 Task: Schedule a virtual coffee chat with mentors within the organization to provide guidance, career advice, and insights to junior team members looking to develop their professional skills on October 7th at 10:30 AM.
Action: Mouse moved to (65, 129)
Screenshot: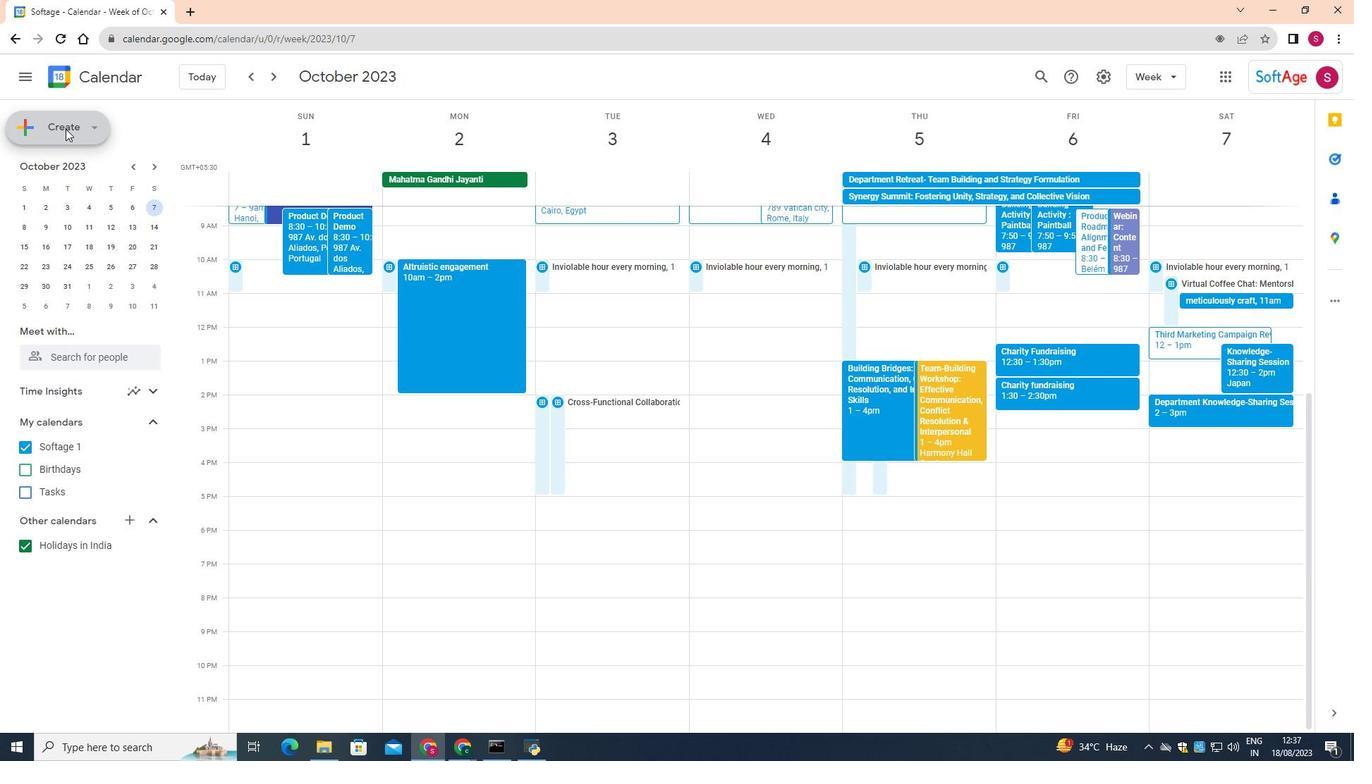 
Action: Mouse pressed left at (65, 129)
Screenshot: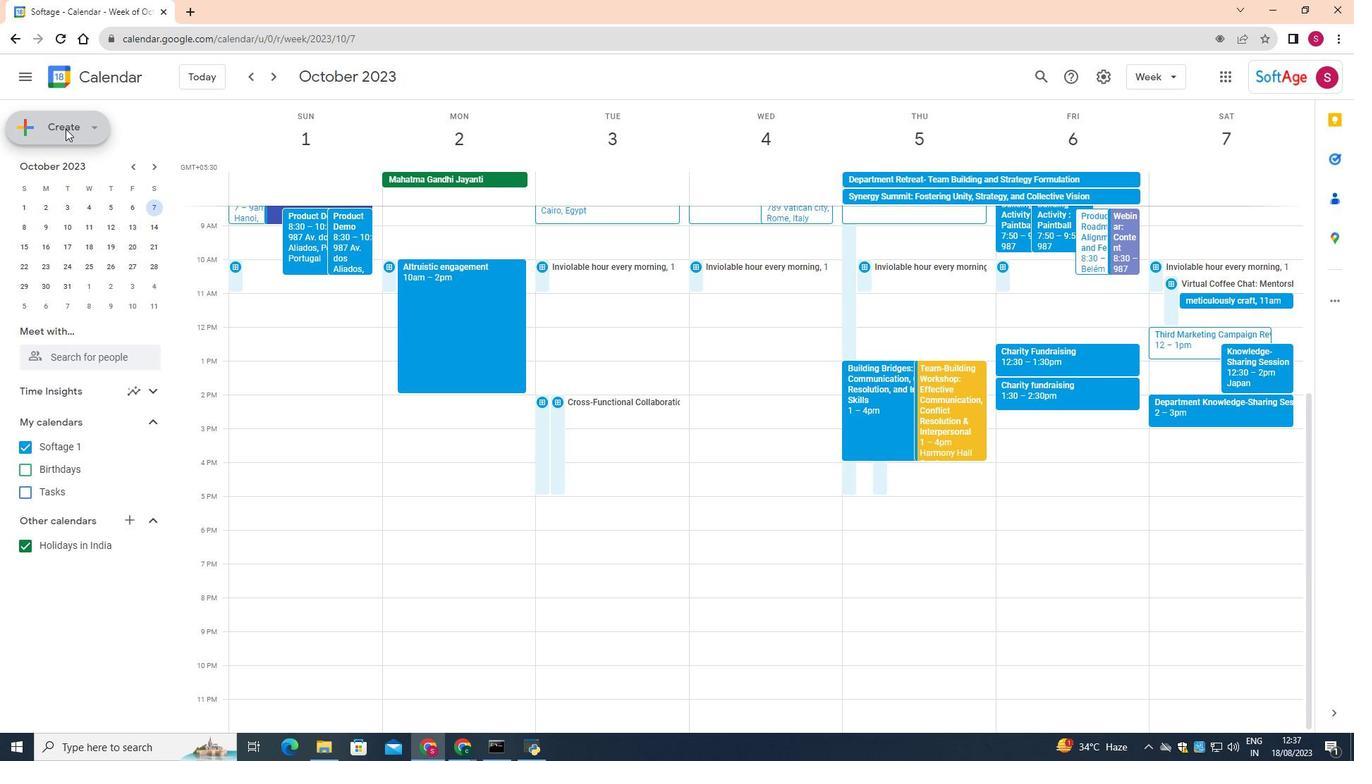 
Action: Mouse moved to (67, 279)
Screenshot: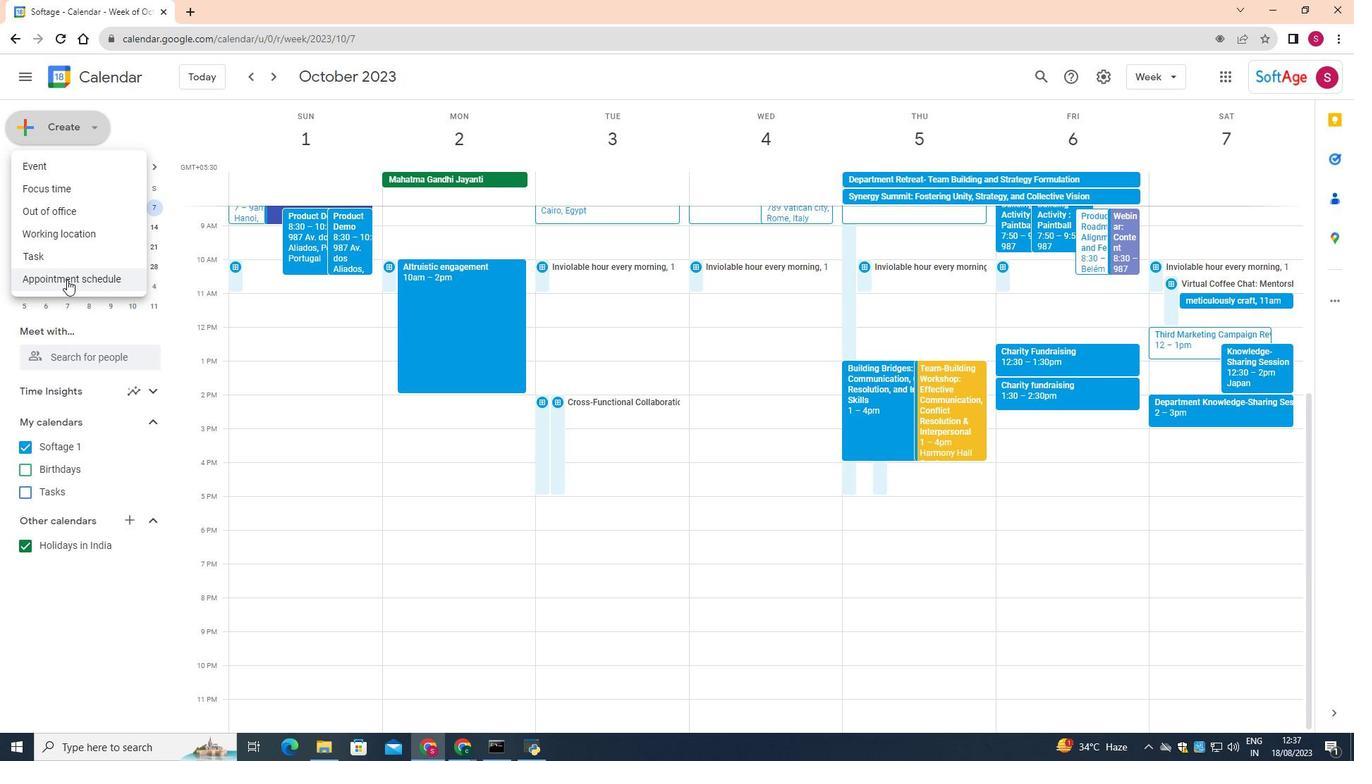 
Action: Mouse pressed left at (67, 279)
Screenshot: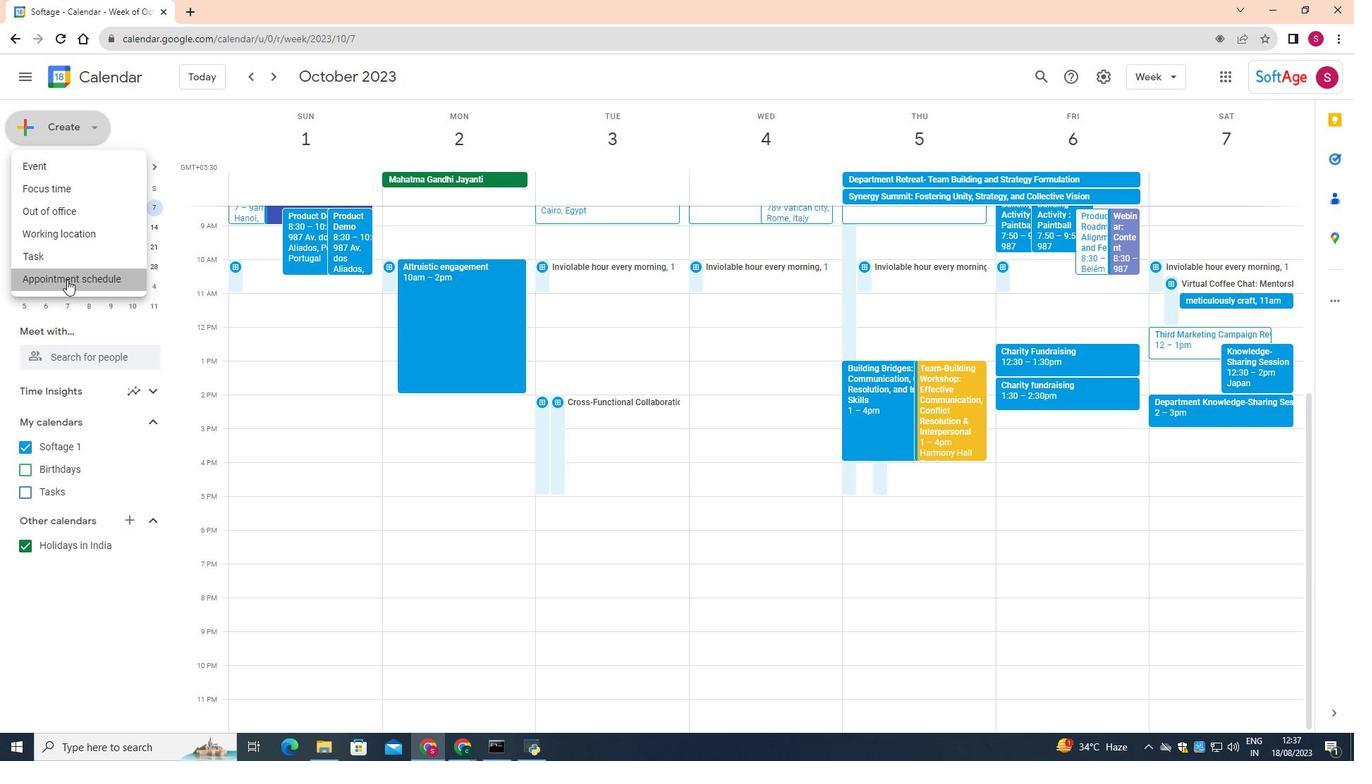 
Action: Mouse moved to (127, 121)
Screenshot: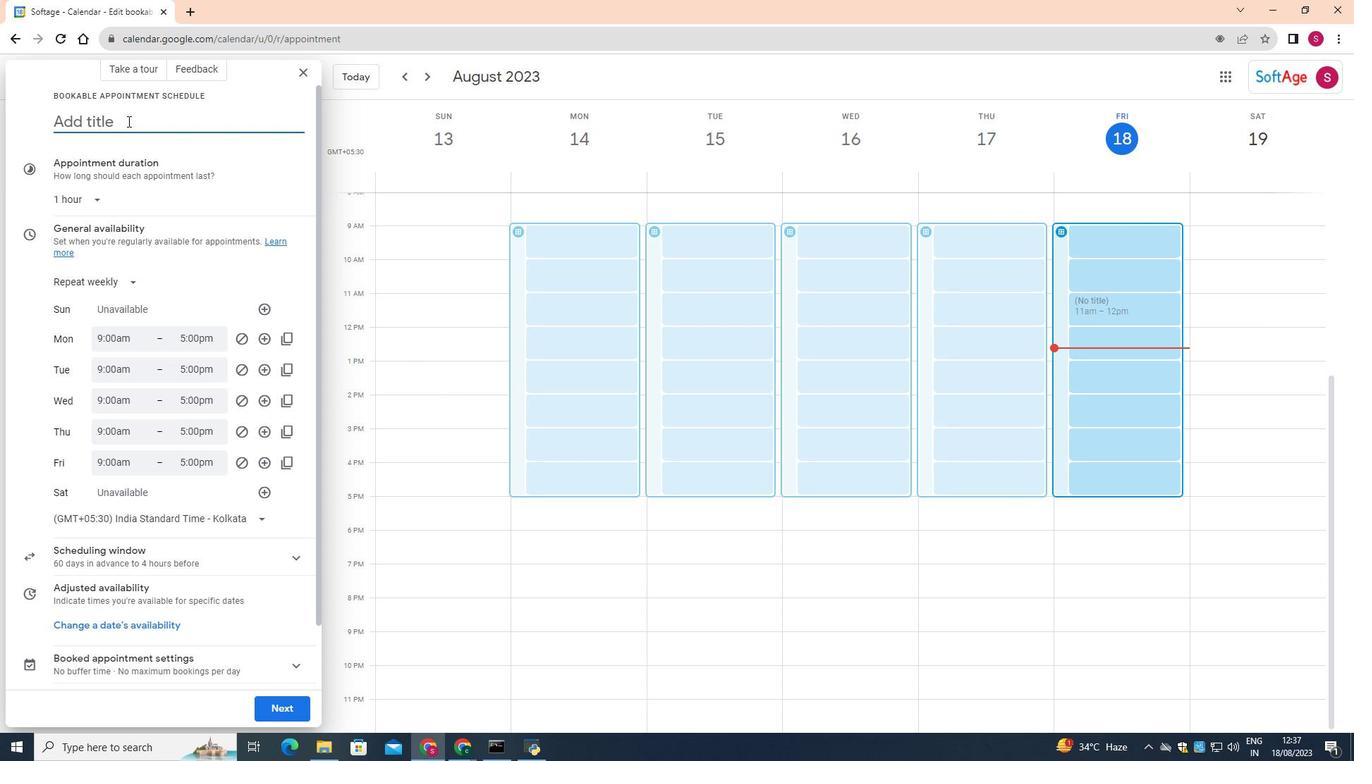
Action: Mouse pressed left at (127, 121)
Screenshot: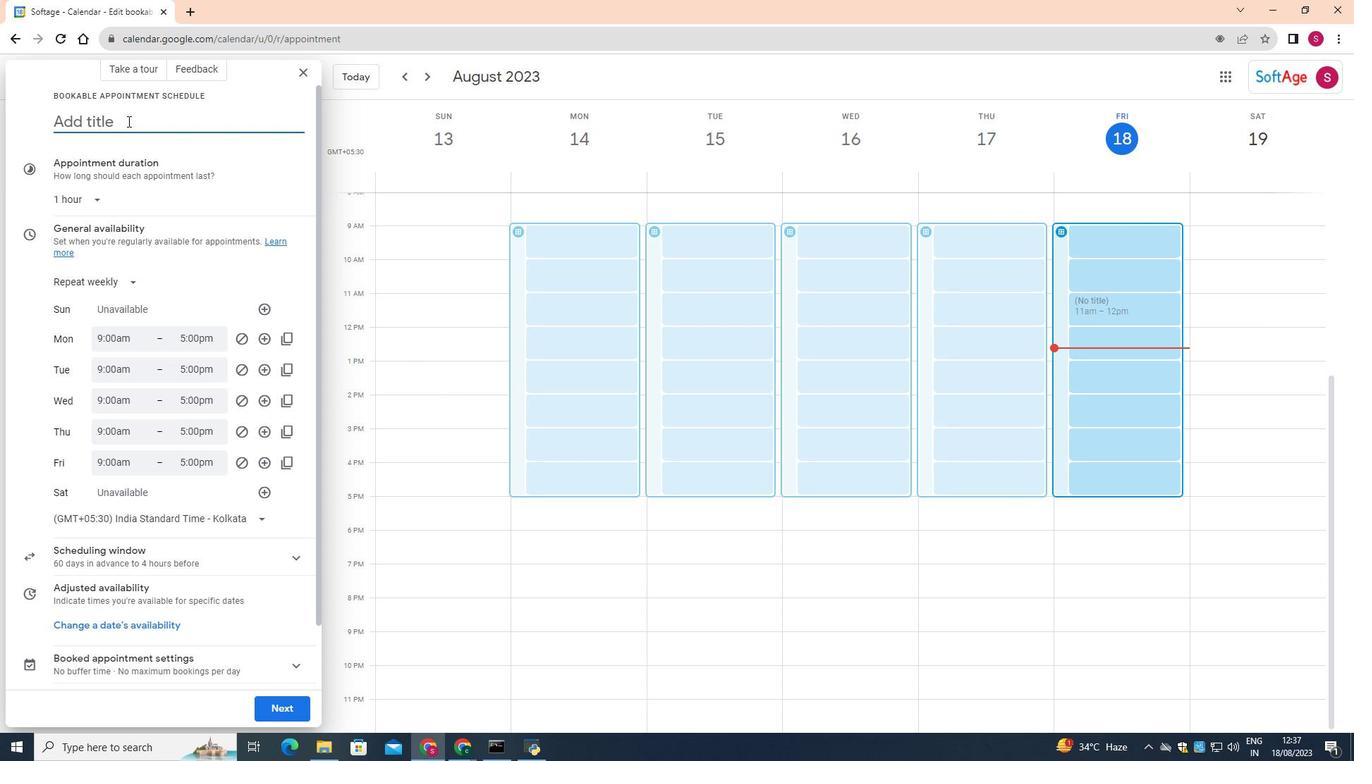 
Action: Key pressed <Key.shift>Virtual<Key.space><Key.shift>Coffee<Key.space><Key.shift>Chat<Key.shift_r>:<Key.space><Key.shift>Mentorship<Key.space>for<Key.space><Key.shift>Professional<Key.space><Key.shift>Growth
Screenshot: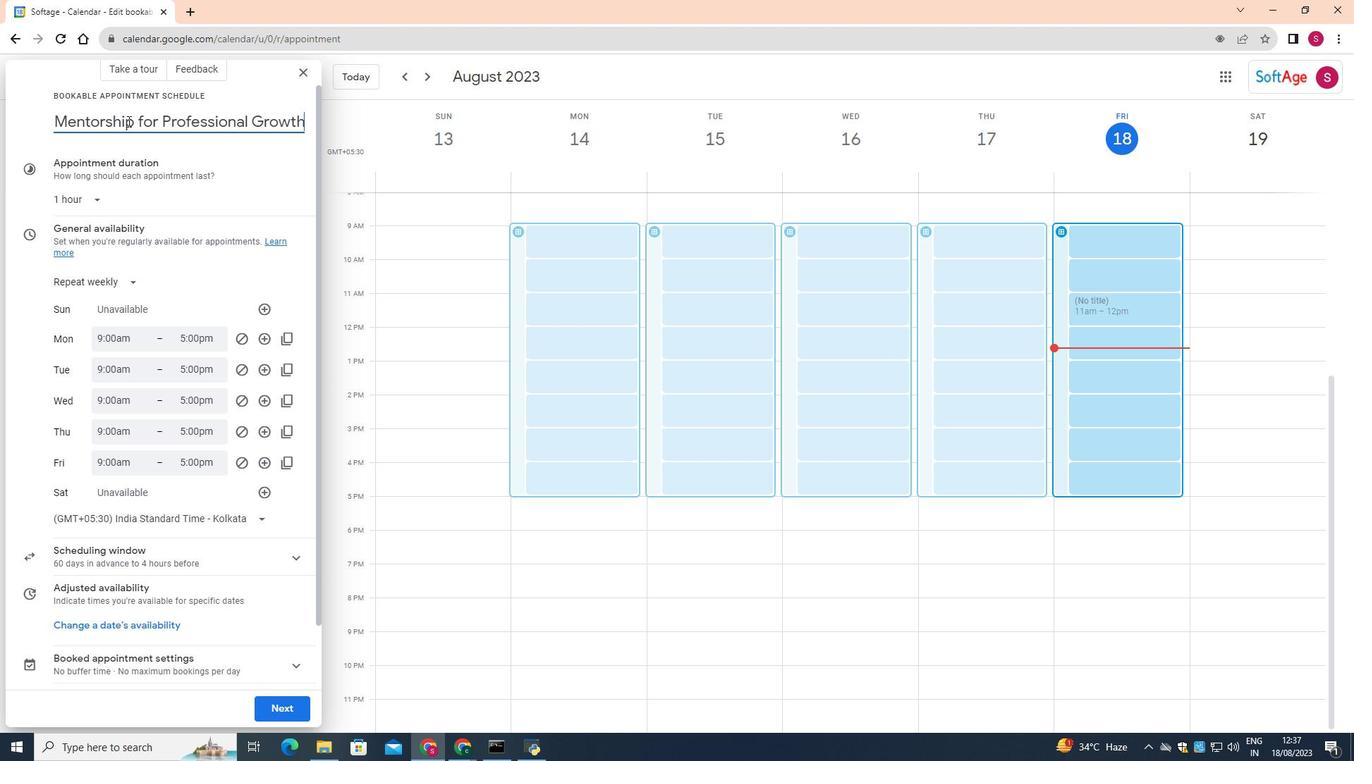 
Action: Mouse moved to (78, 278)
Screenshot: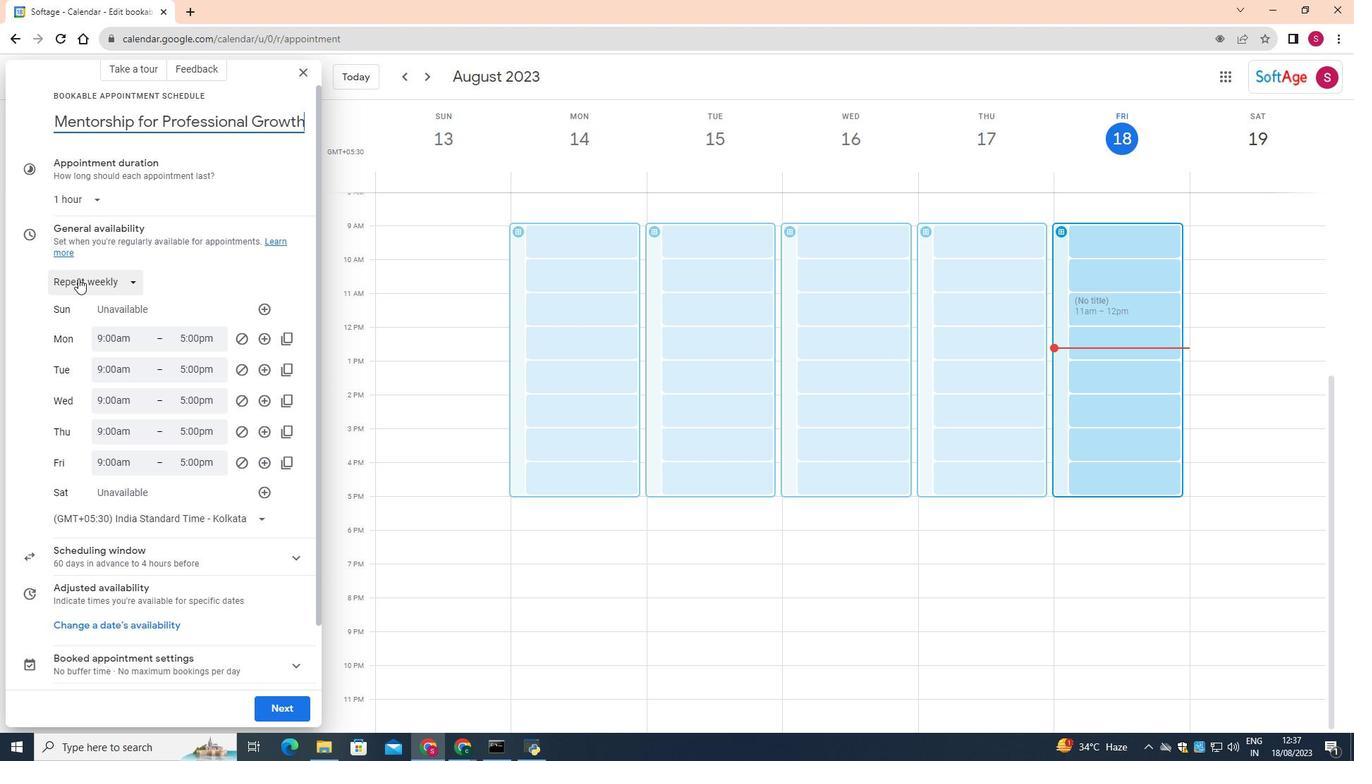 
Action: Mouse pressed left at (78, 278)
Screenshot: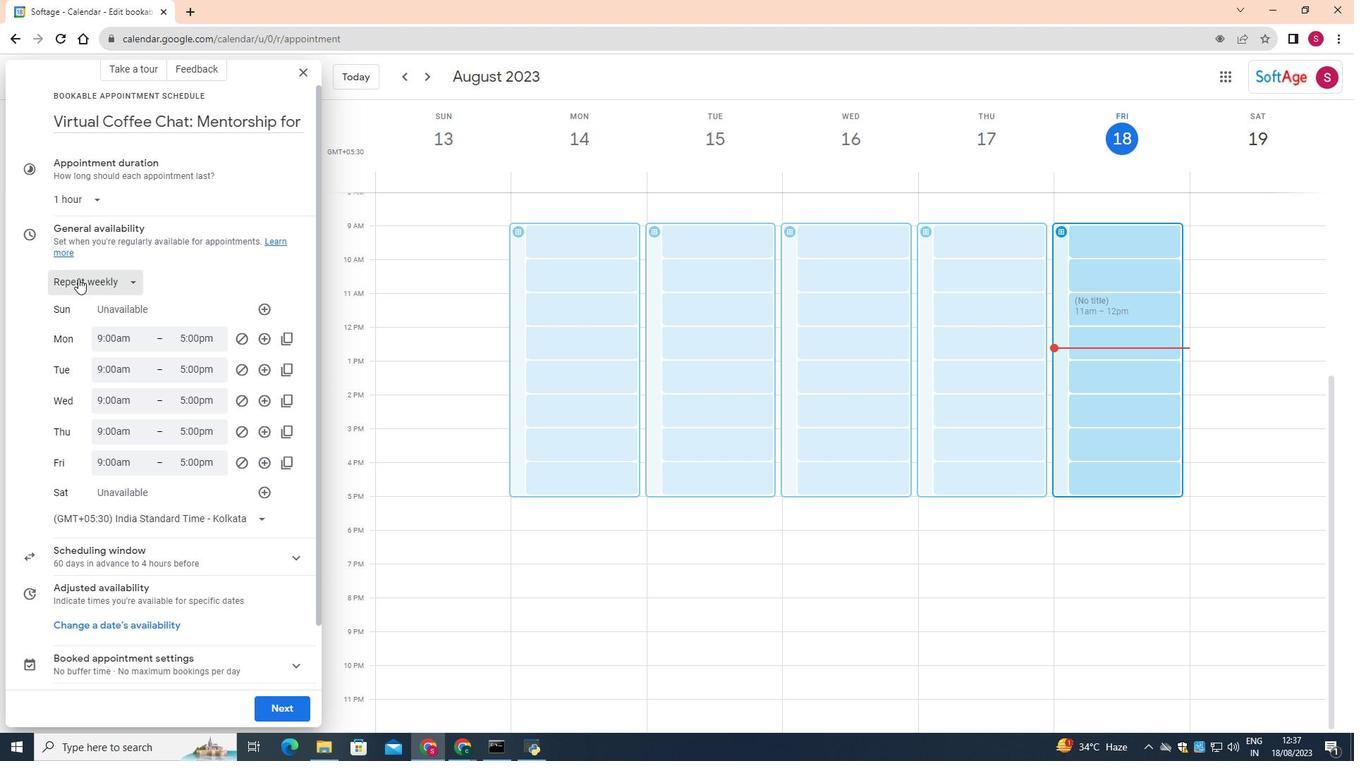 
Action: Mouse moved to (81, 308)
Screenshot: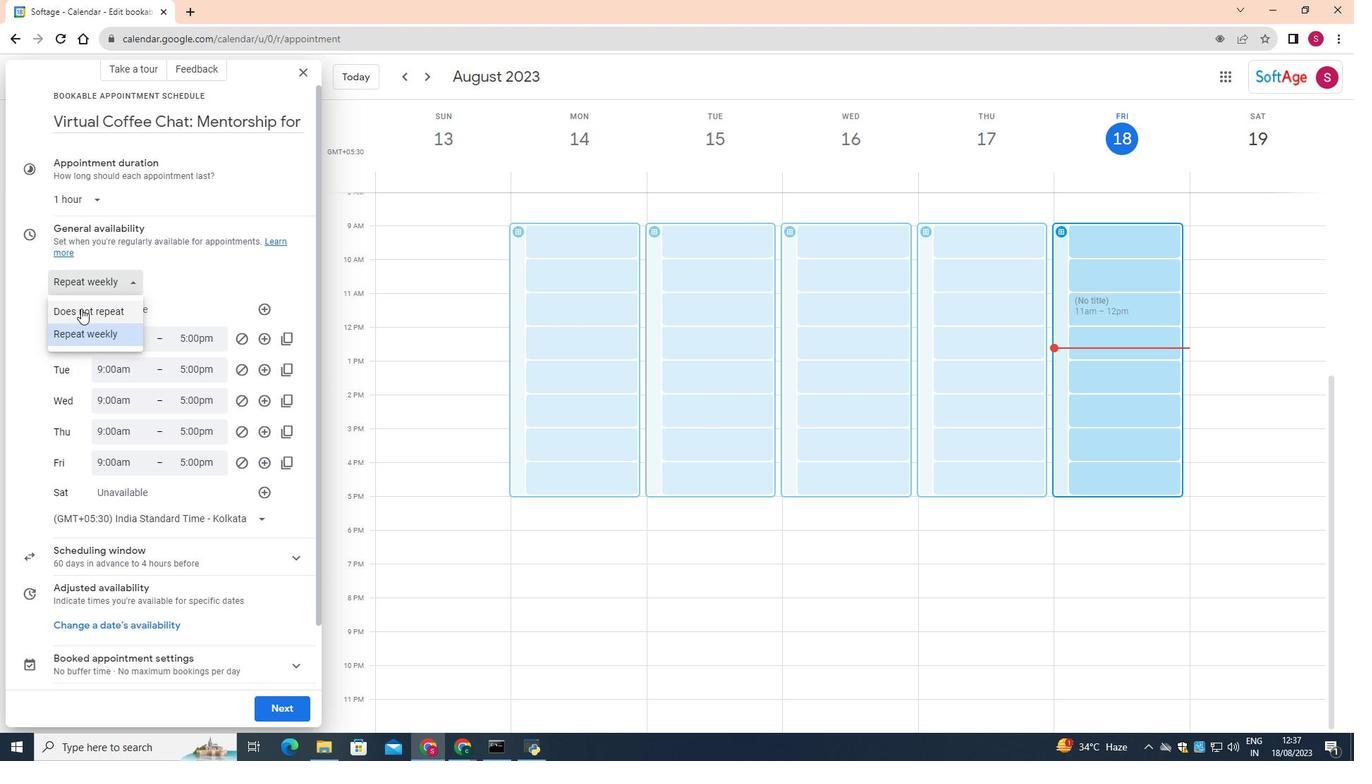 
Action: Mouse pressed left at (81, 308)
Screenshot: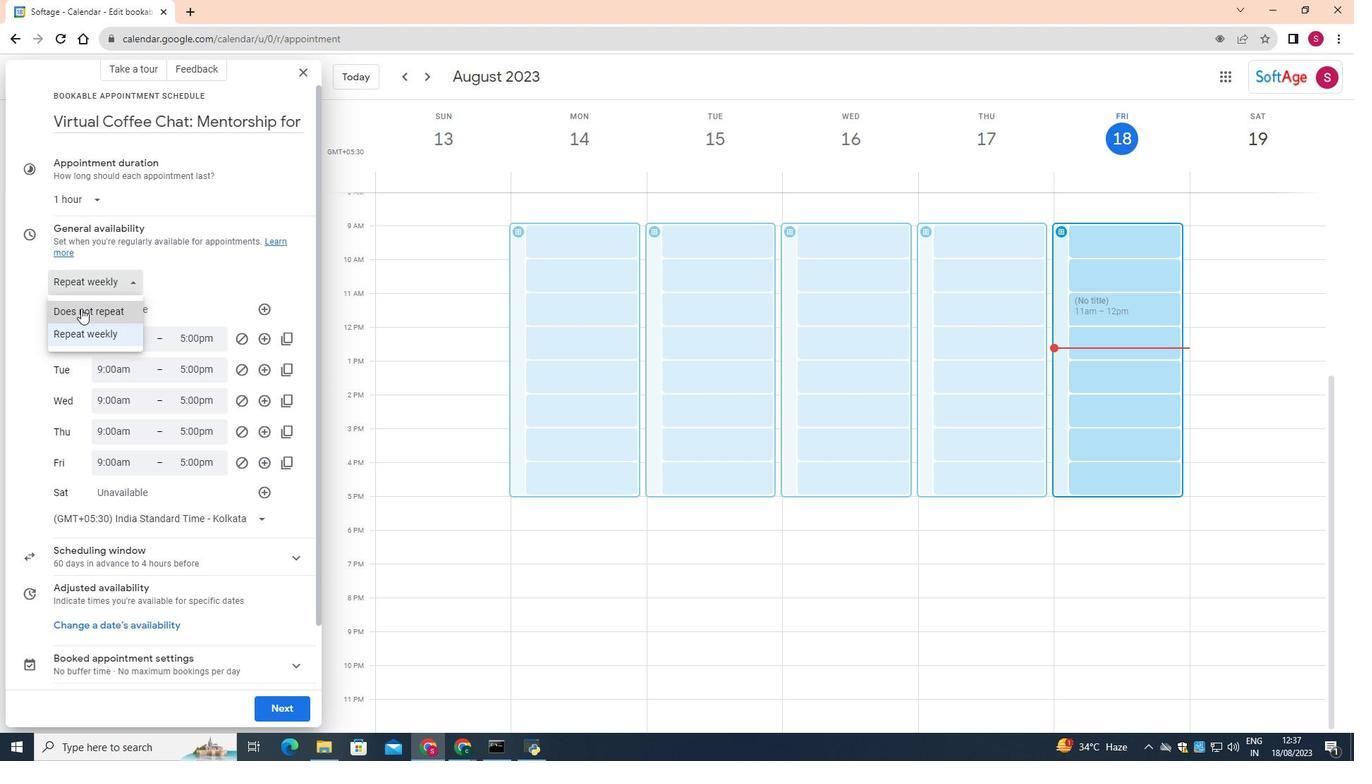
Action: Mouse moved to (101, 292)
Screenshot: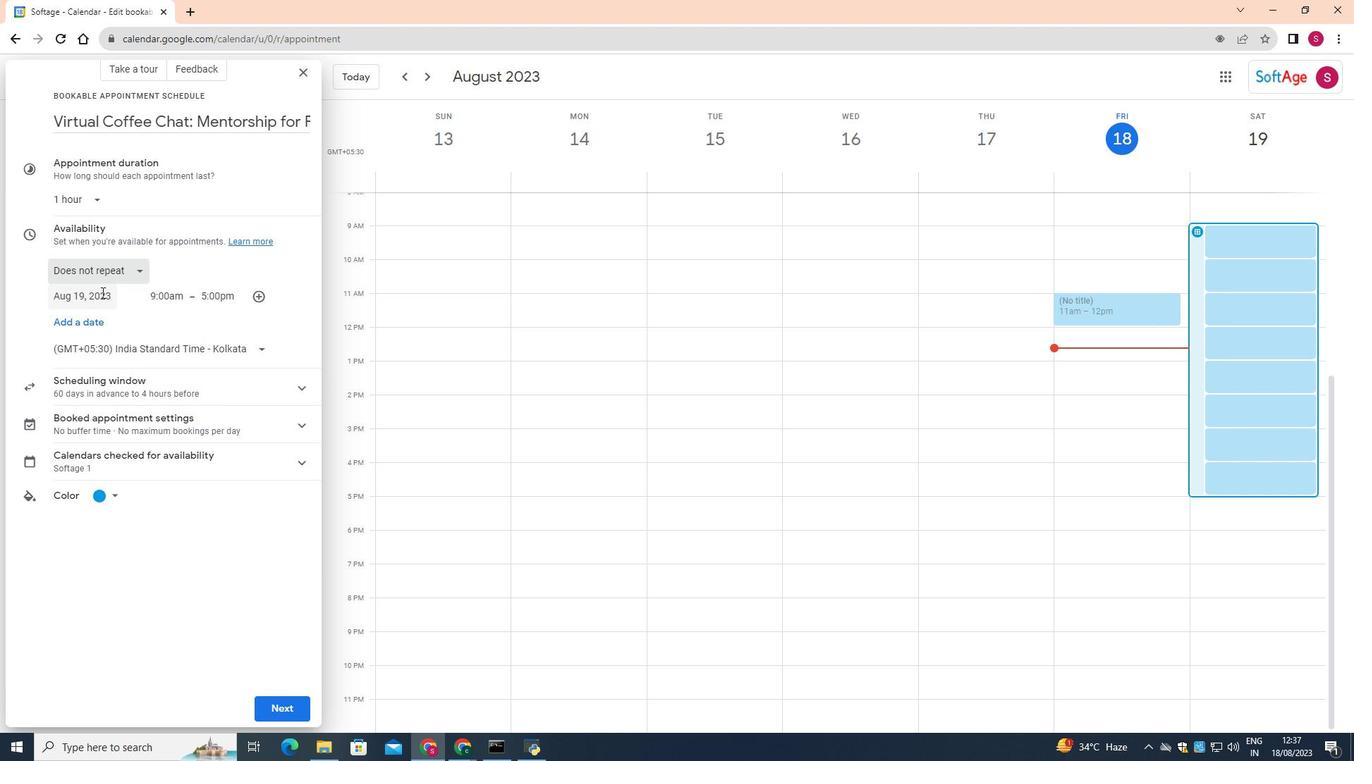 
Action: Mouse pressed left at (101, 292)
Screenshot: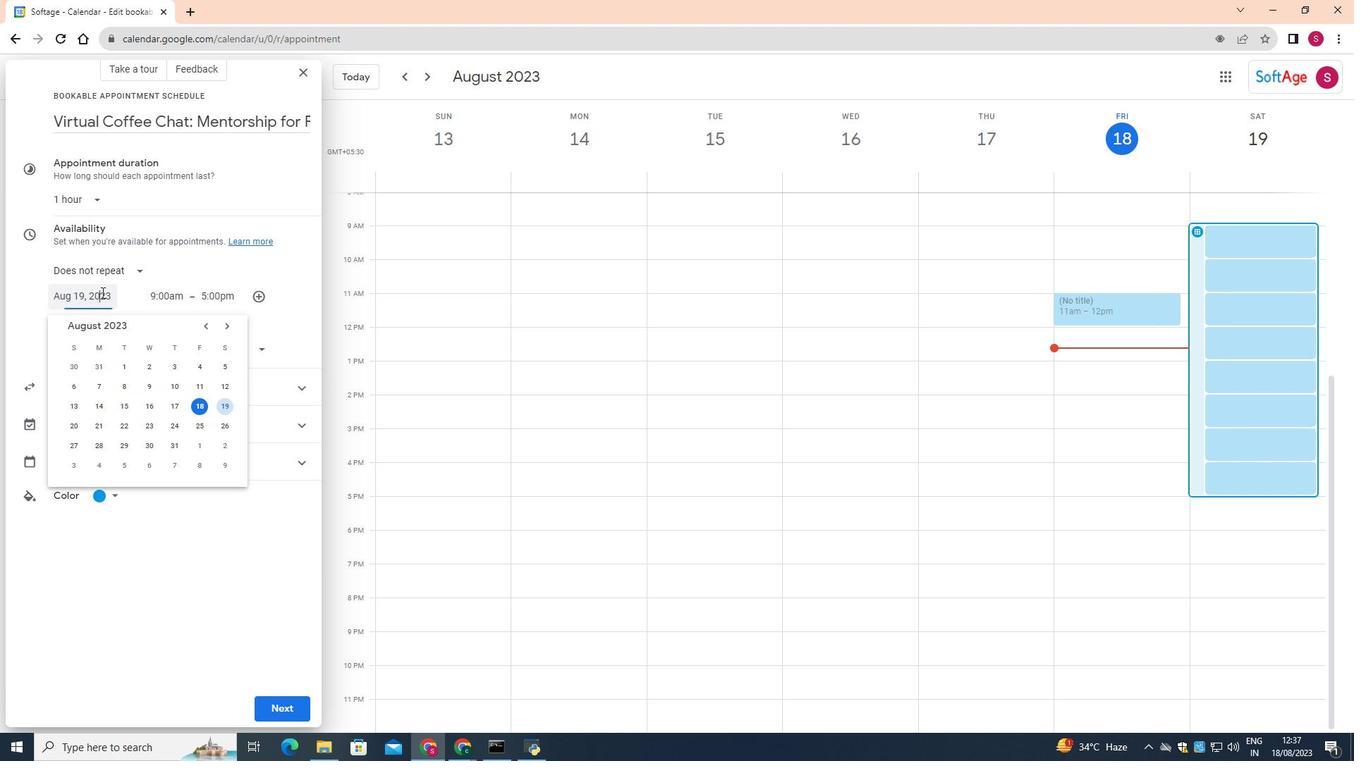 
Action: Mouse moved to (229, 328)
Screenshot: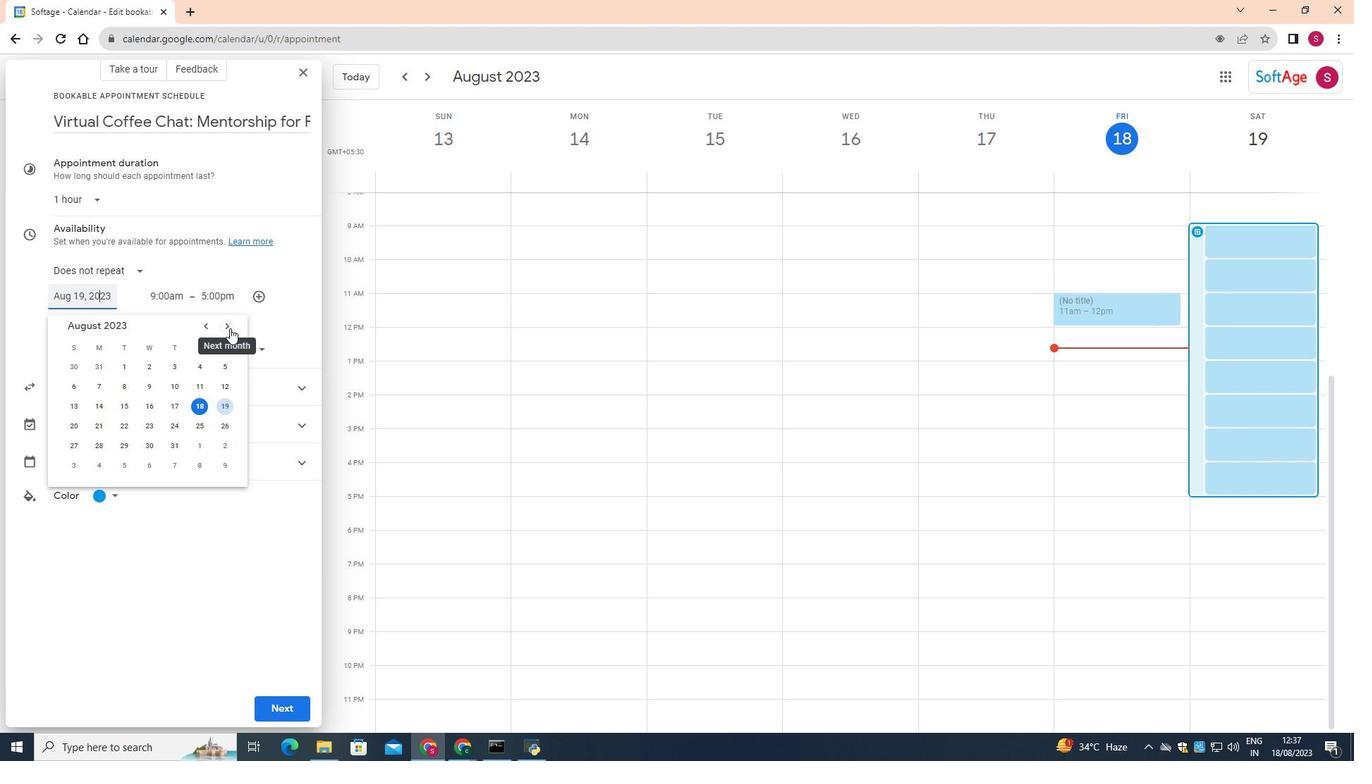 
Action: Mouse pressed left at (229, 328)
Screenshot: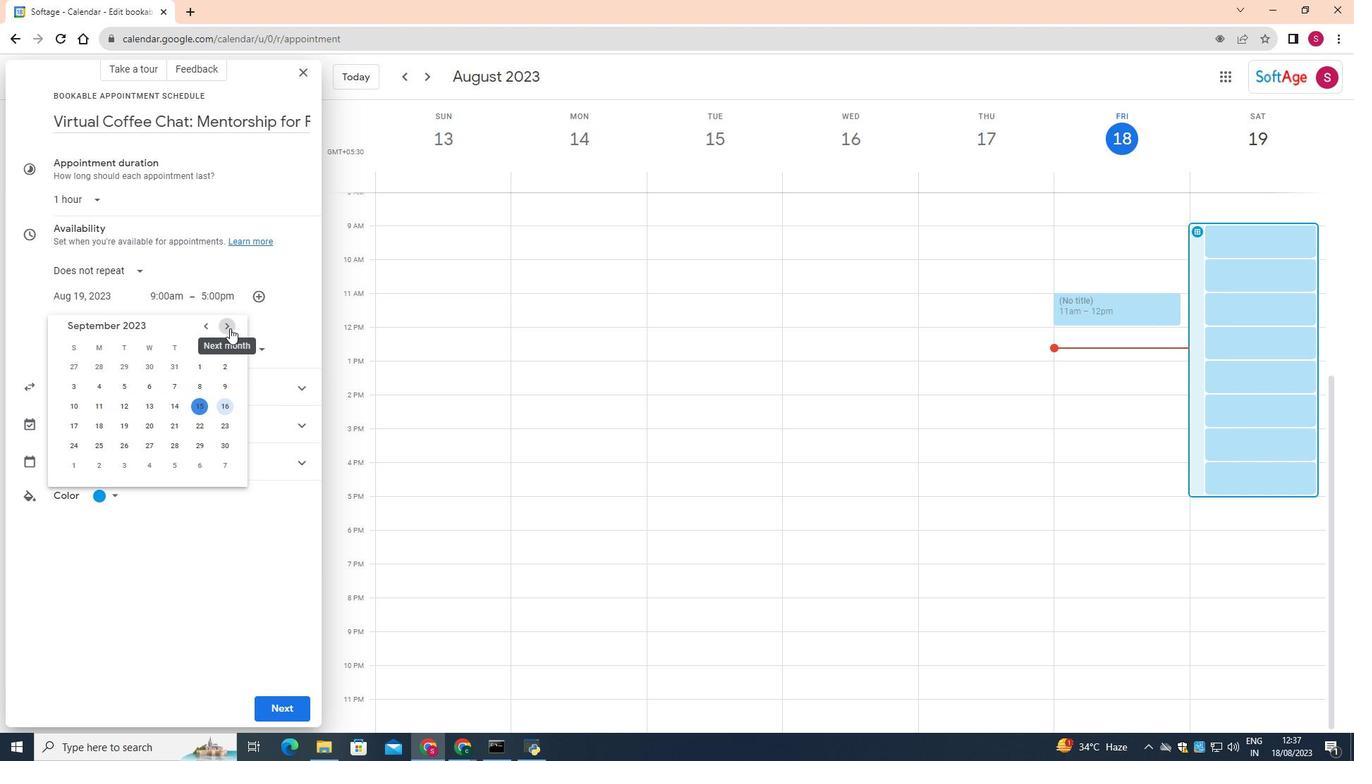 
Action: Mouse pressed left at (229, 328)
Screenshot: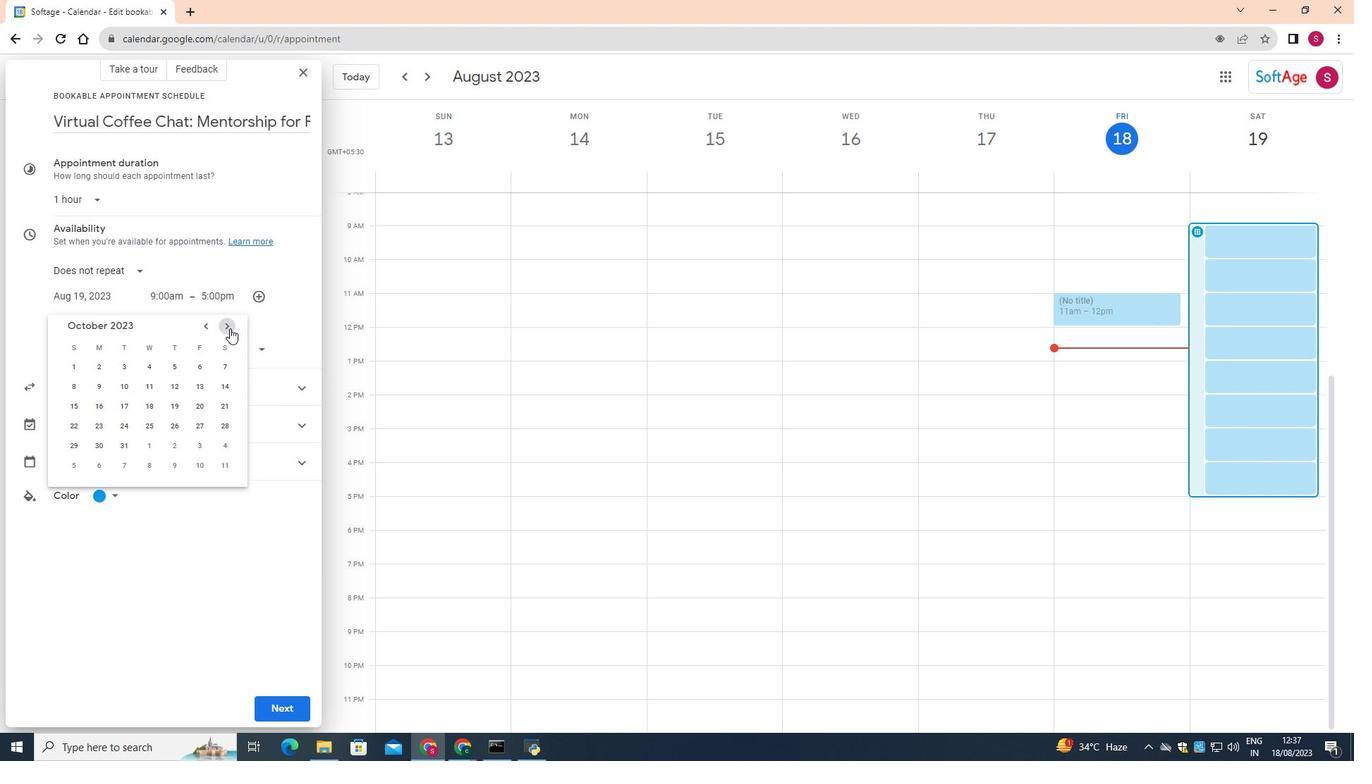
Action: Mouse moved to (219, 366)
Screenshot: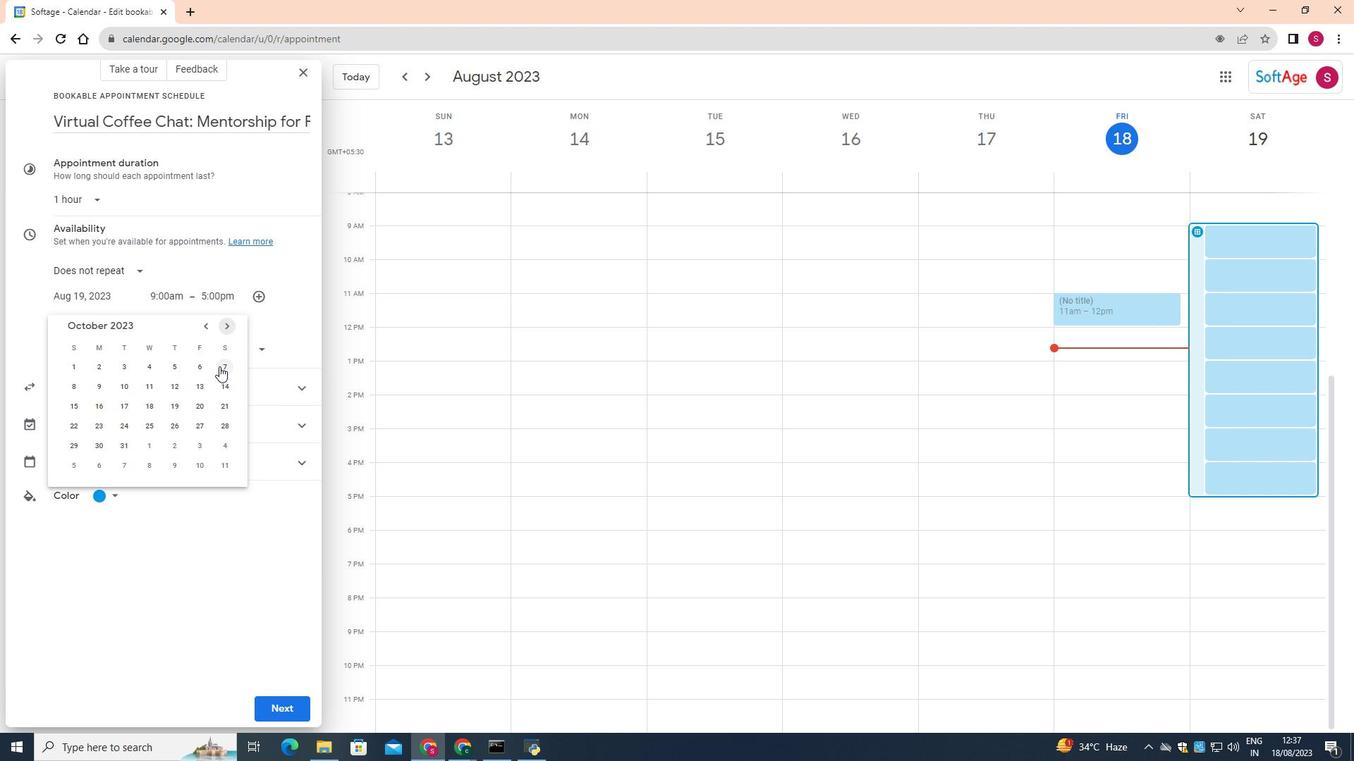 
Action: Mouse pressed left at (219, 366)
Screenshot: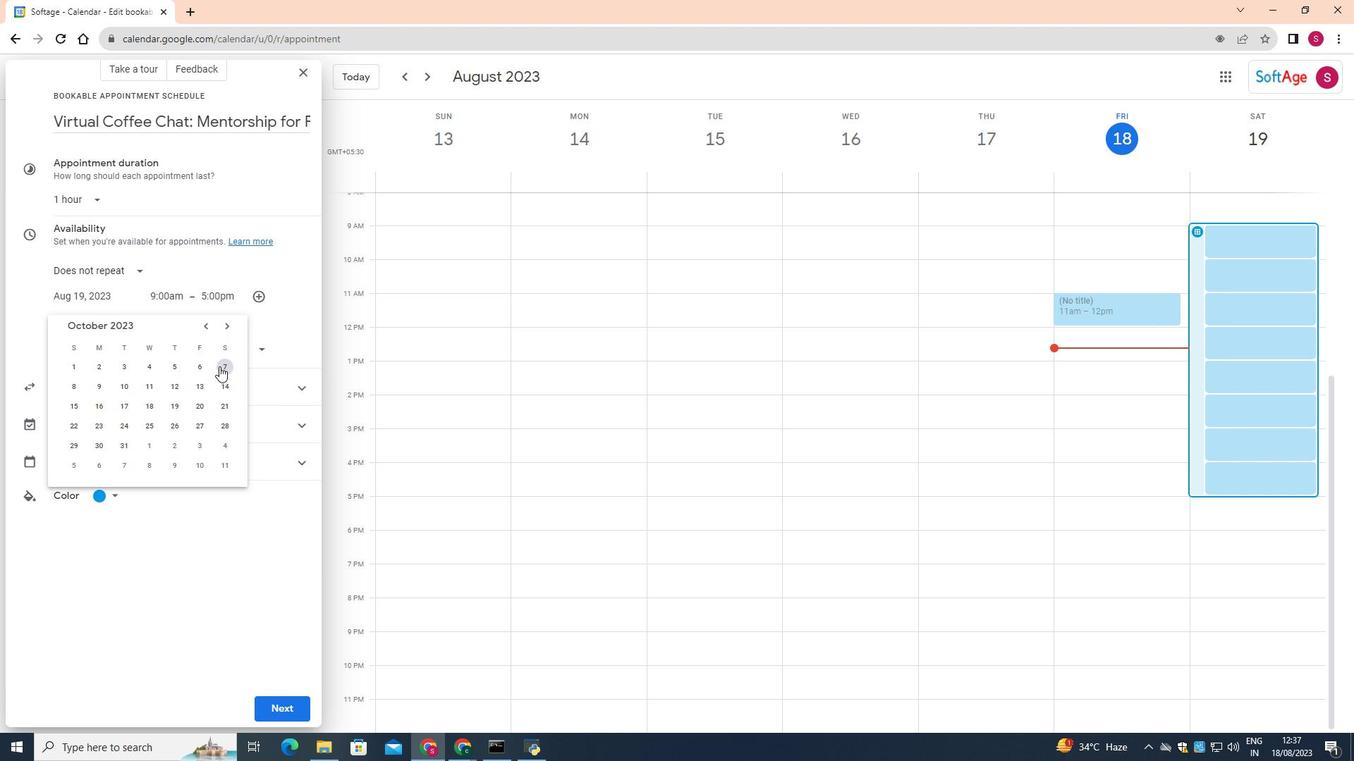 
Action: Mouse moved to (180, 298)
Screenshot: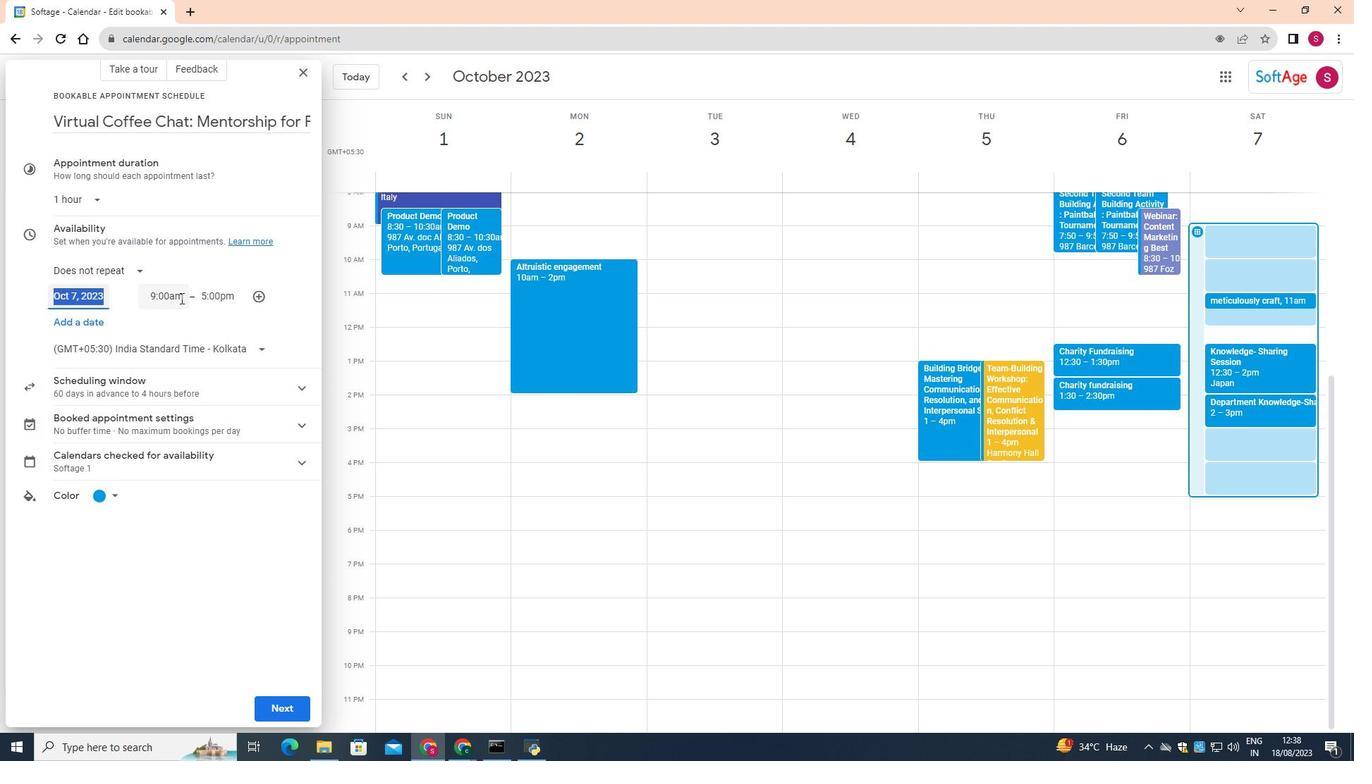 
Action: Mouse pressed left at (180, 298)
Screenshot: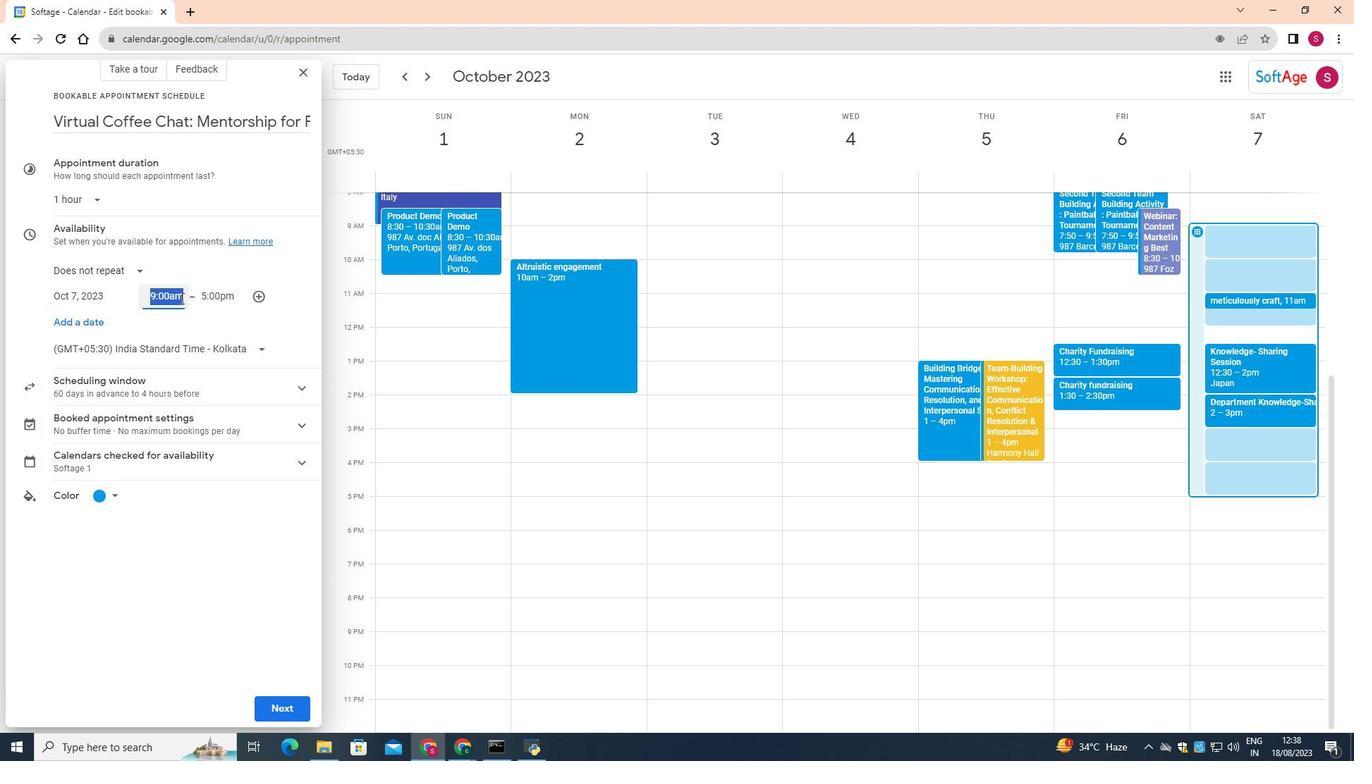 
Action: Mouse moved to (182, 399)
Screenshot: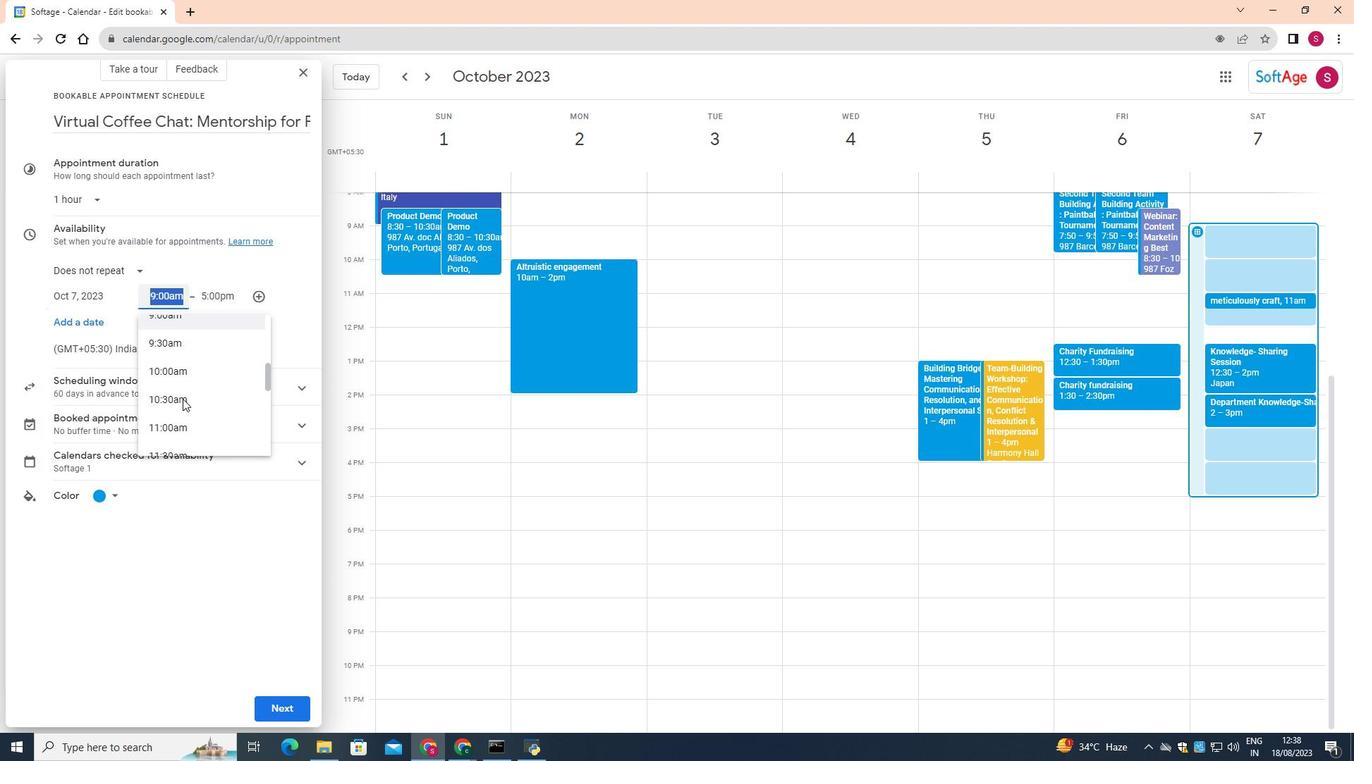 
Action: Mouse scrolled (182, 398) with delta (0, 0)
Screenshot: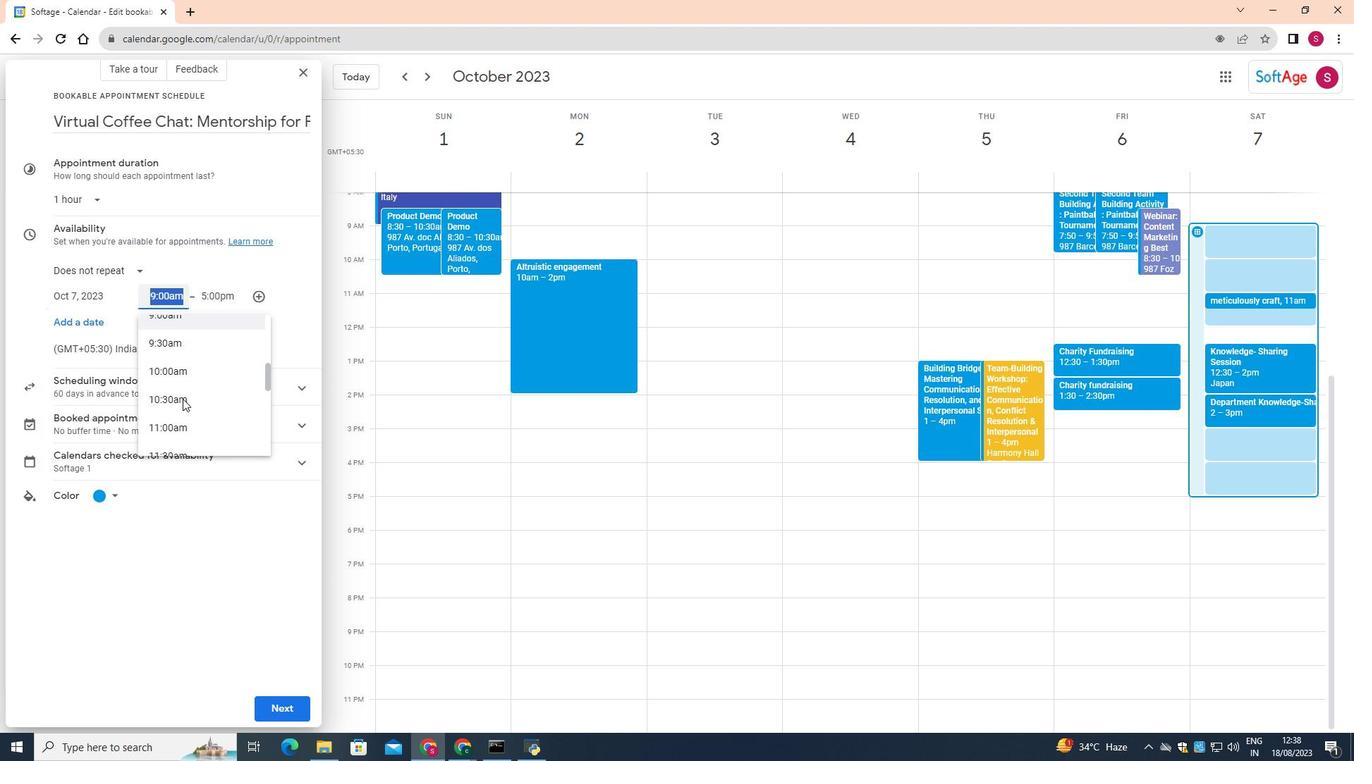 
Action: Mouse moved to (174, 398)
Screenshot: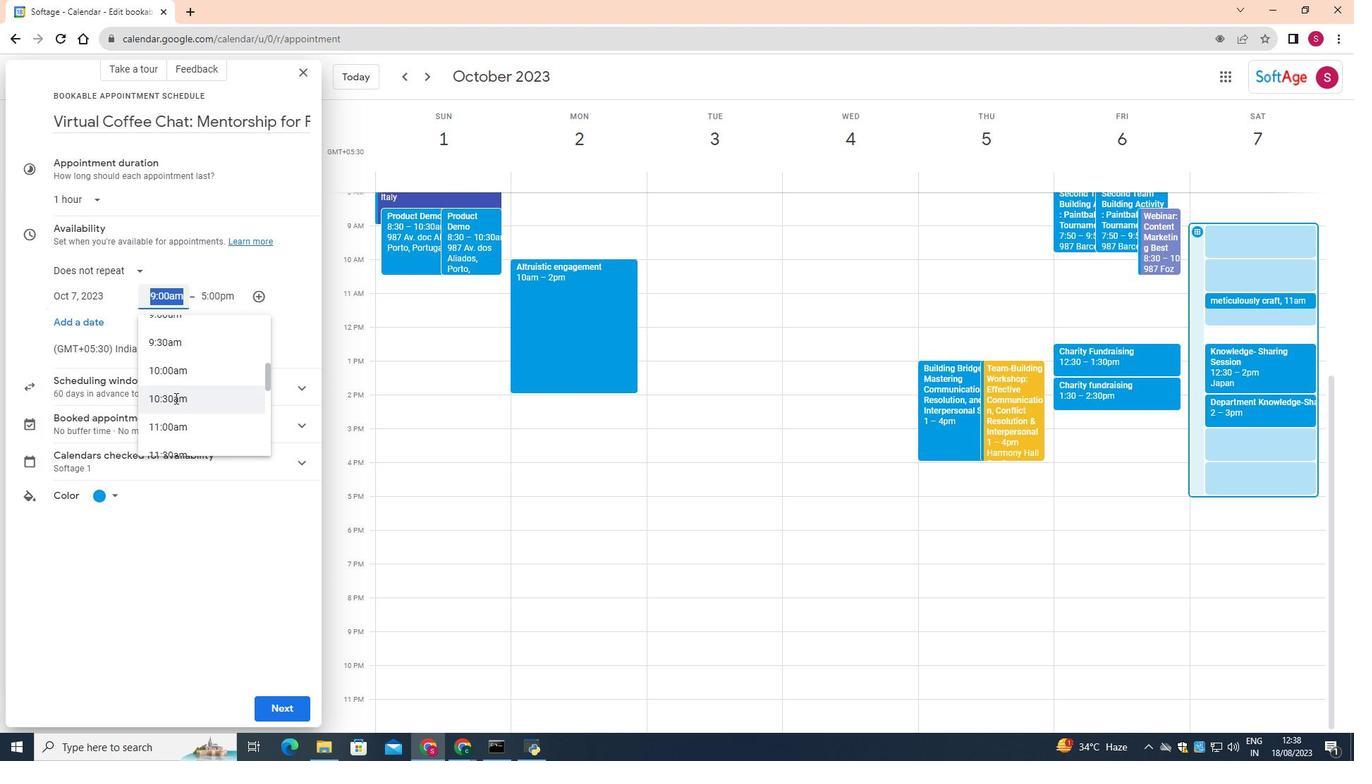 
Action: Mouse pressed left at (174, 398)
Screenshot: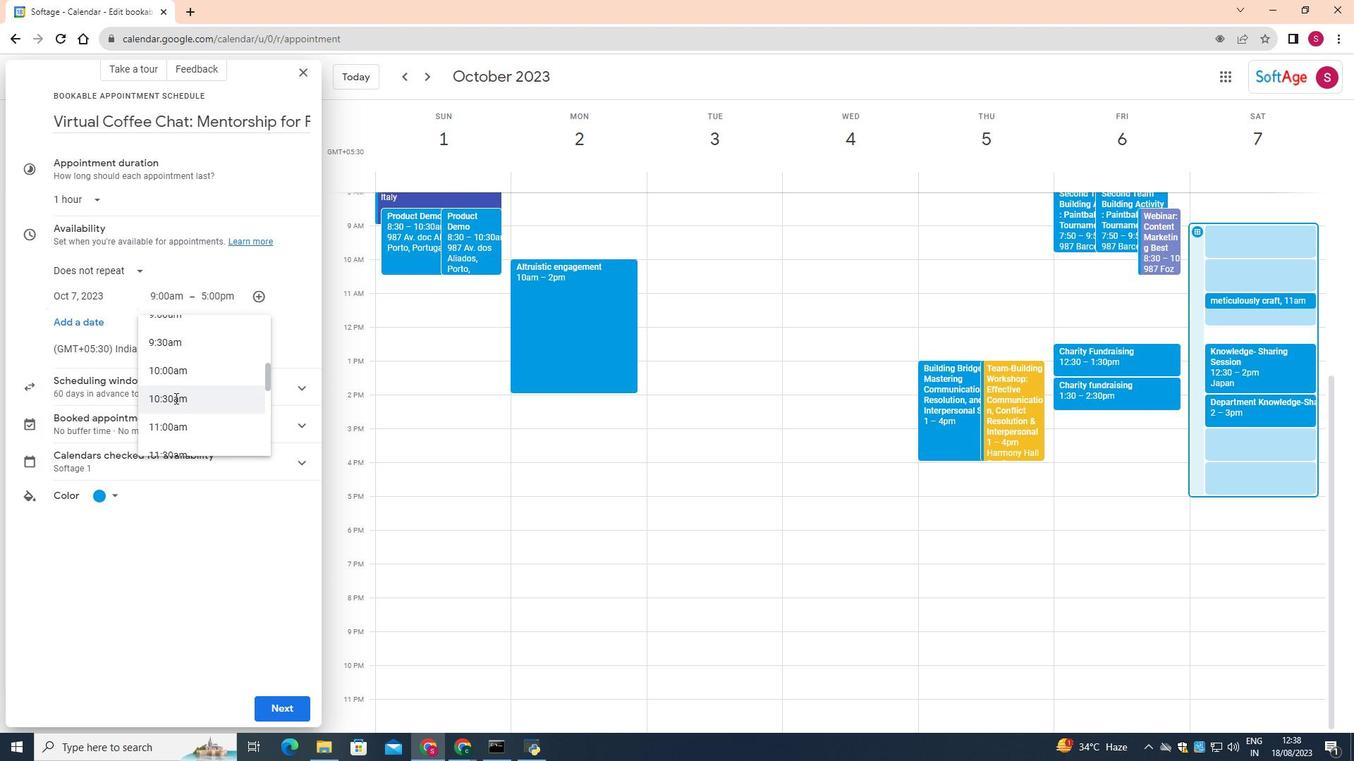 
Action: Mouse moved to (215, 292)
Screenshot: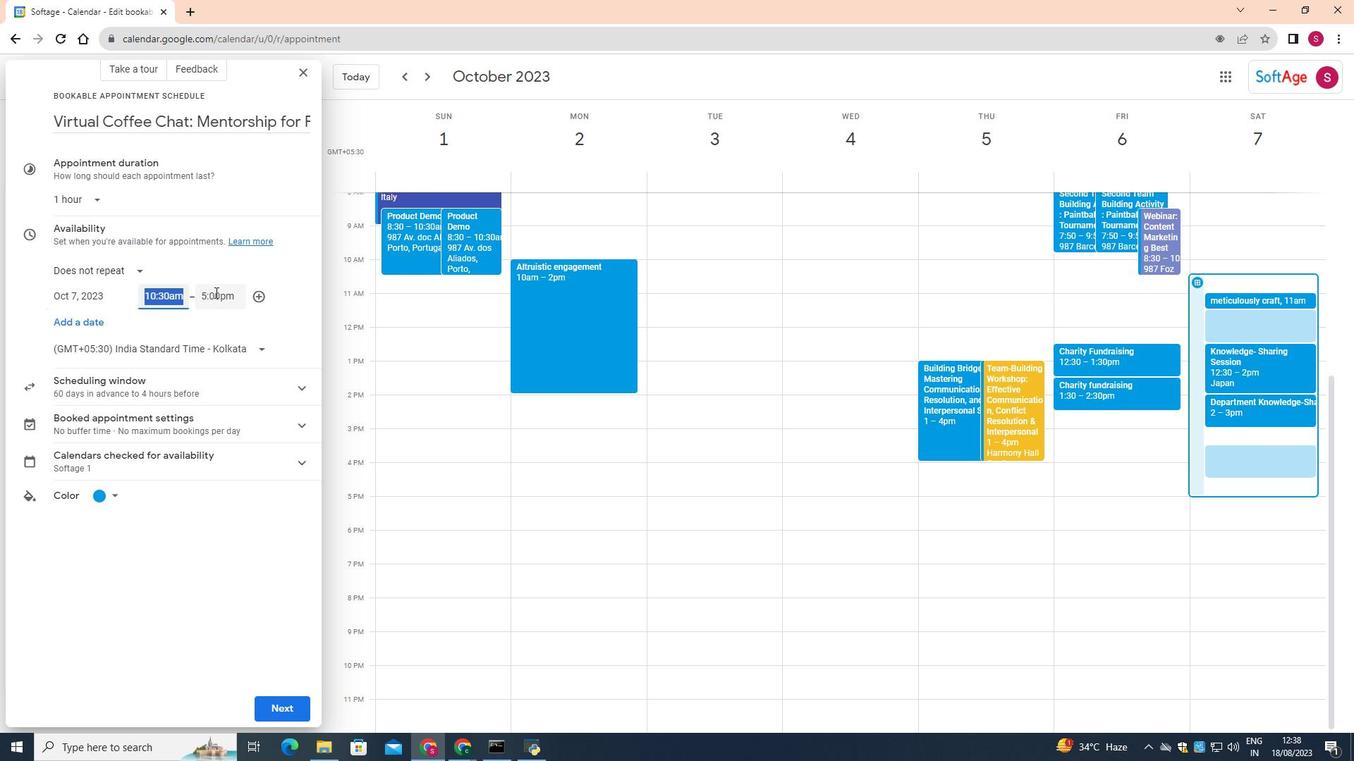 
Action: Mouse pressed left at (215, 292)
Screenshot: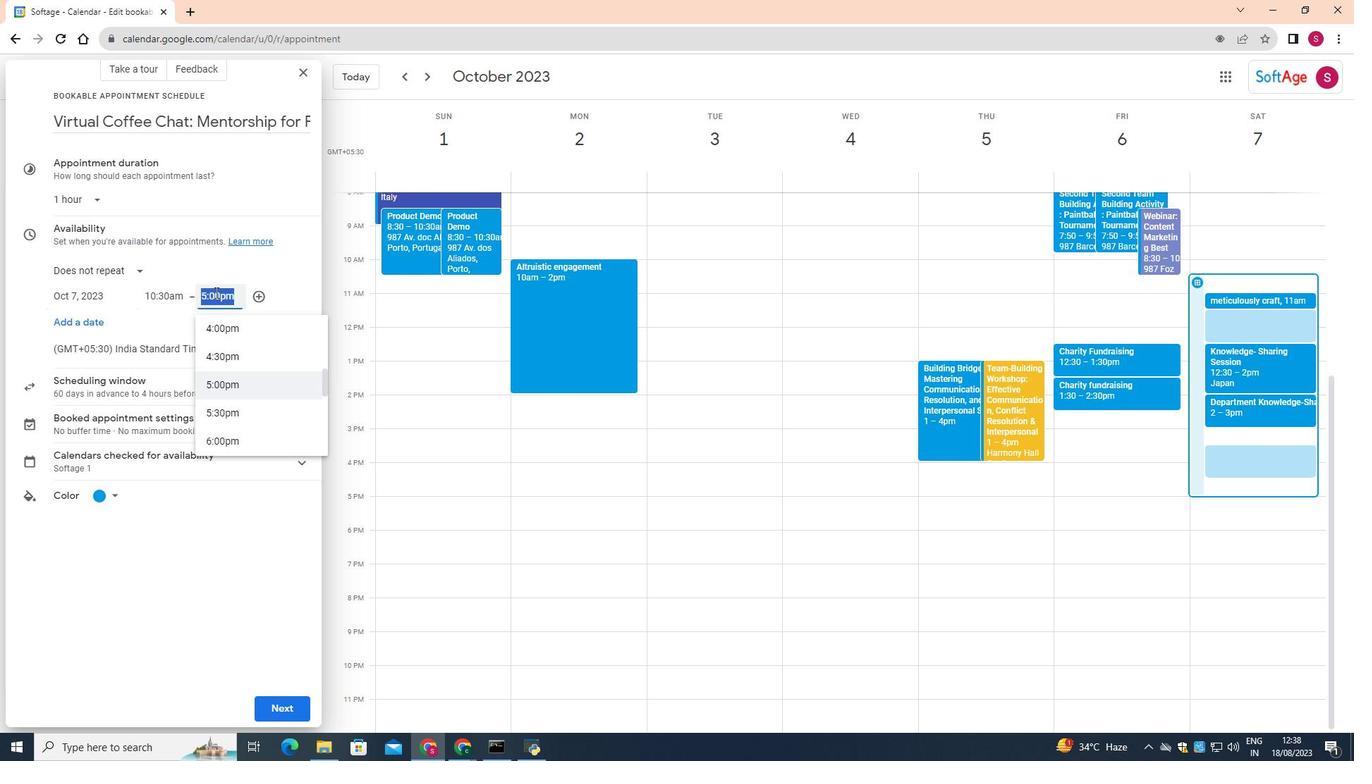 
Action: Mouse moved to (232, 400)
Screenshot: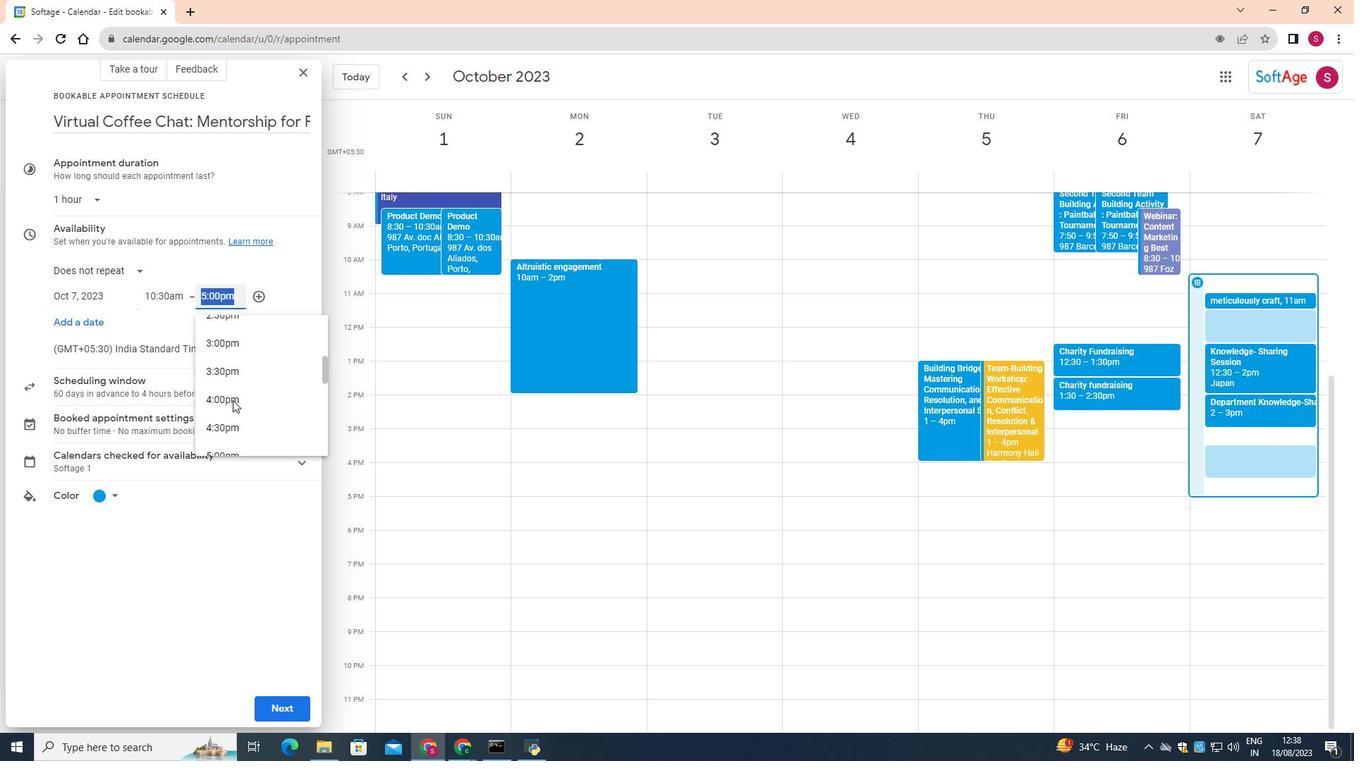 
Action: Mouse scrolled (232, 401) with delta (0, 0)
Screenshot: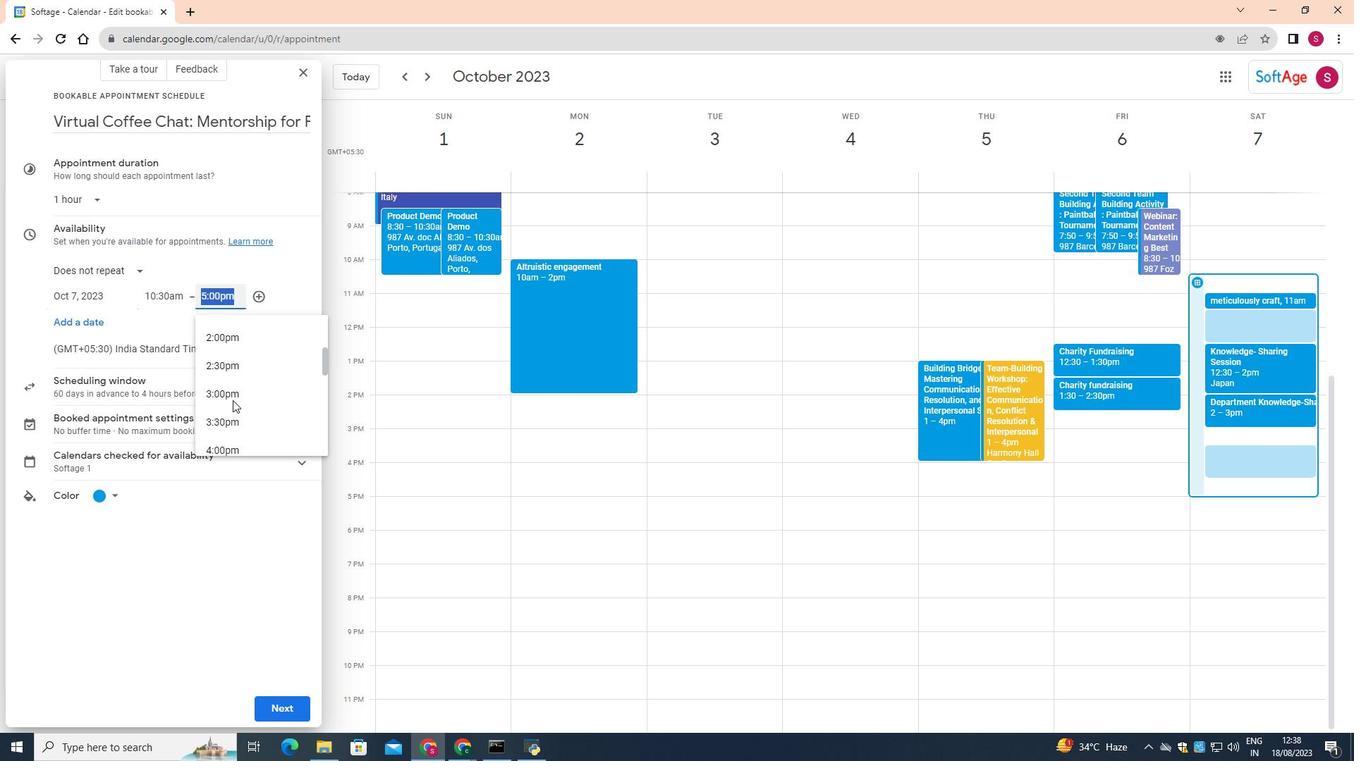 
Action: Mouse scrolled (232, 401) with delta (0, 0)
Screenshot: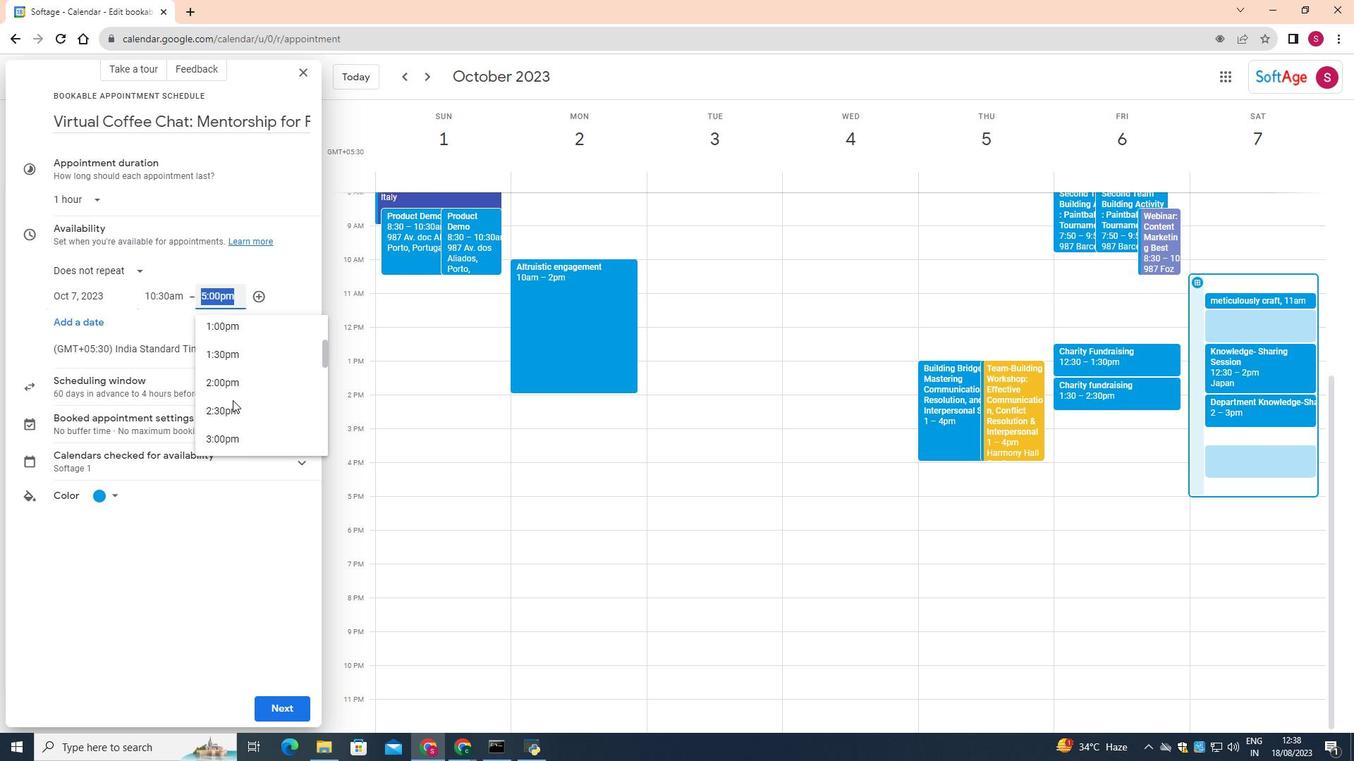 
Action: Mouse scrolled (232, 401) with delta (0, 0)
Screenshot: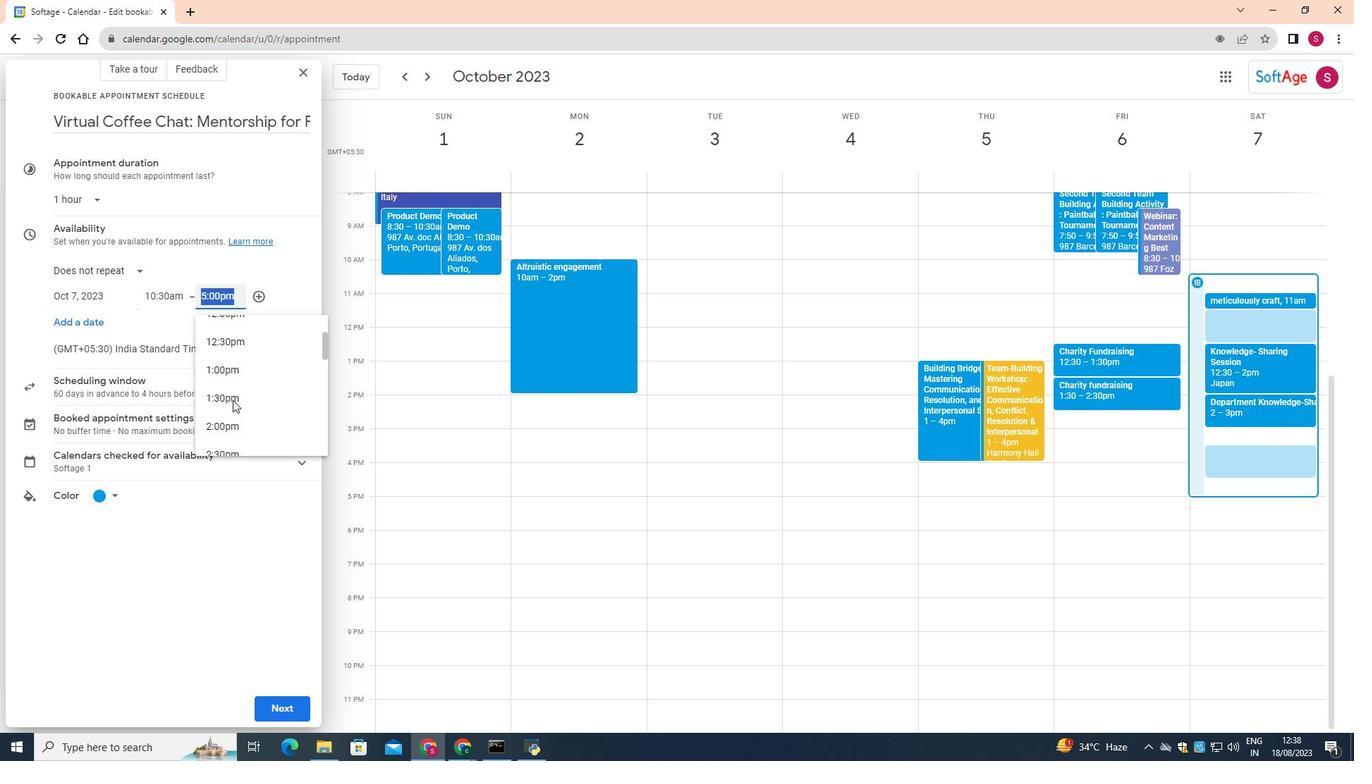 
Action: Mouse scrolled (232, 401) with delta (0, 0)
Screenshot: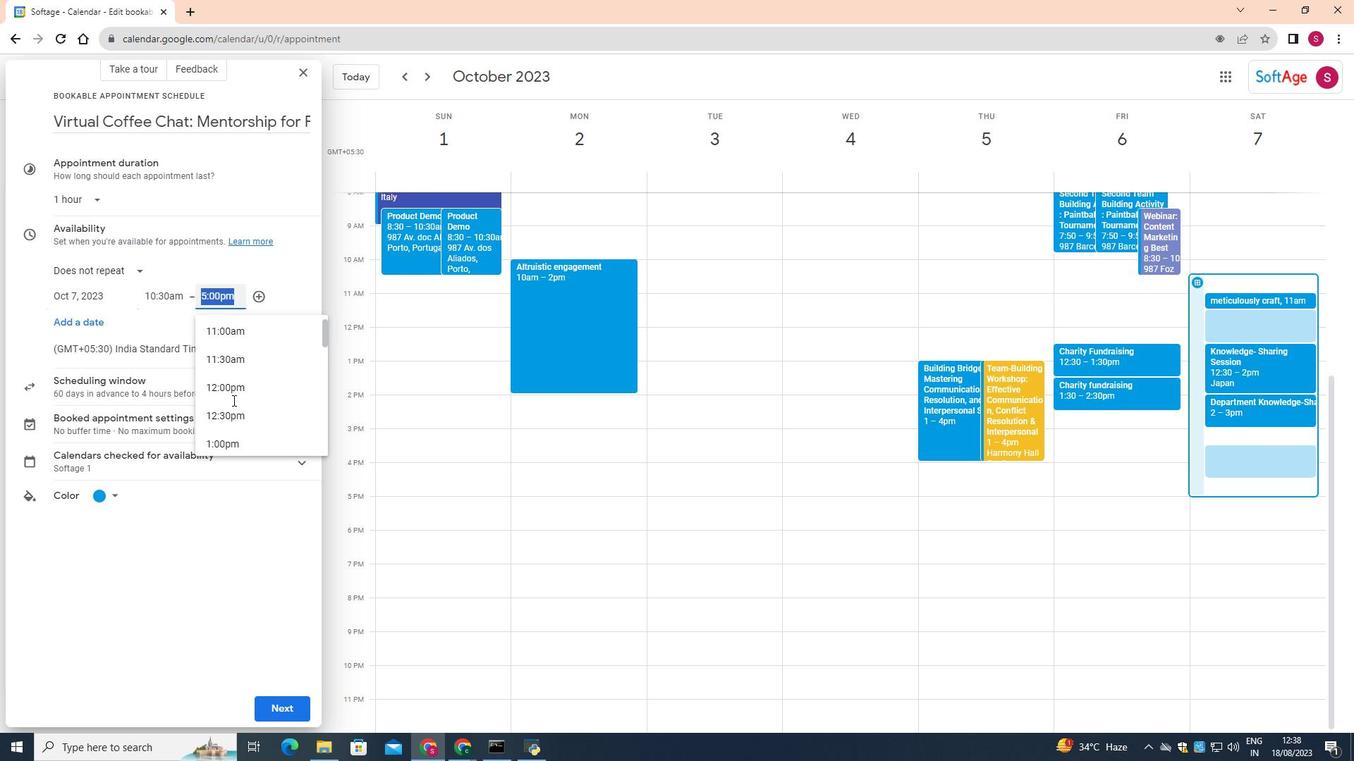 
Action: Mouse scrolled (232, 401) with delta (0, 0)
Screenshot: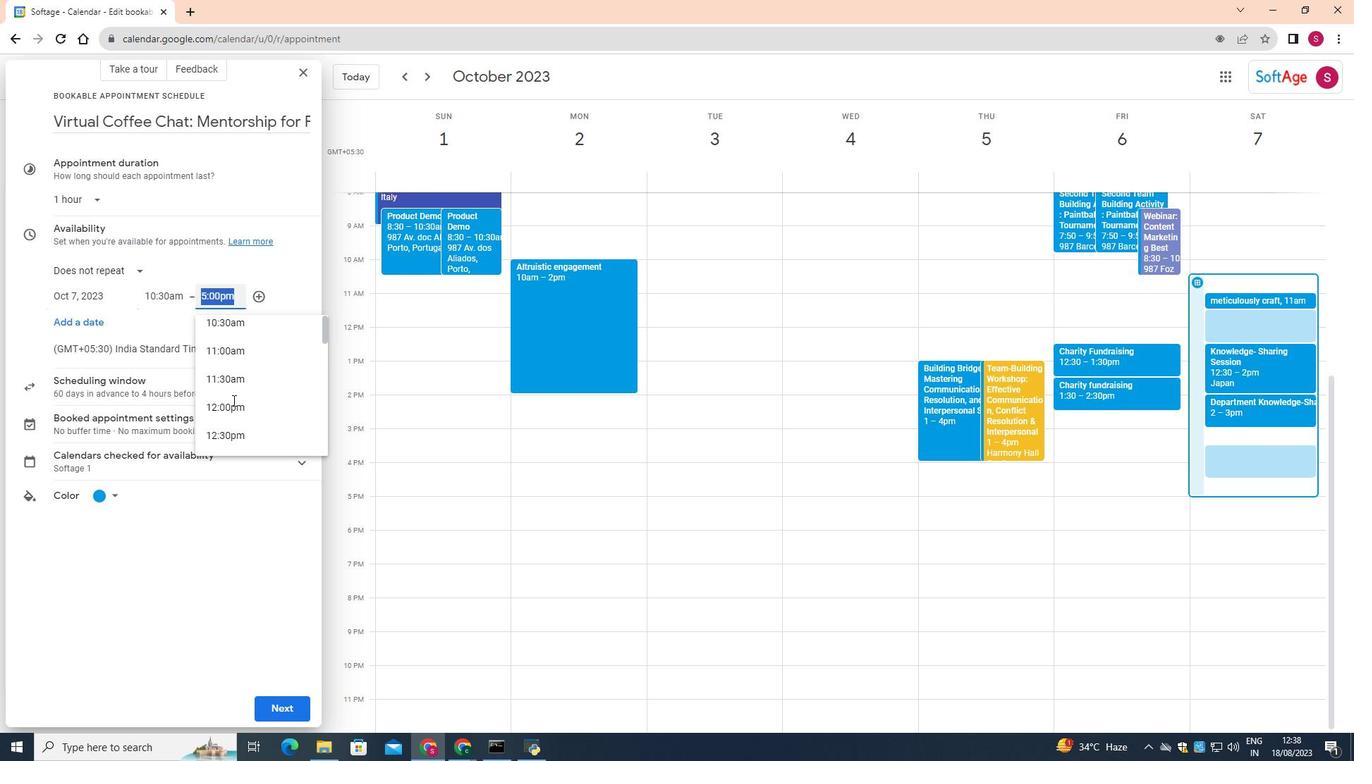 
Action: Mouse moved to (234, 413)
Screenshot: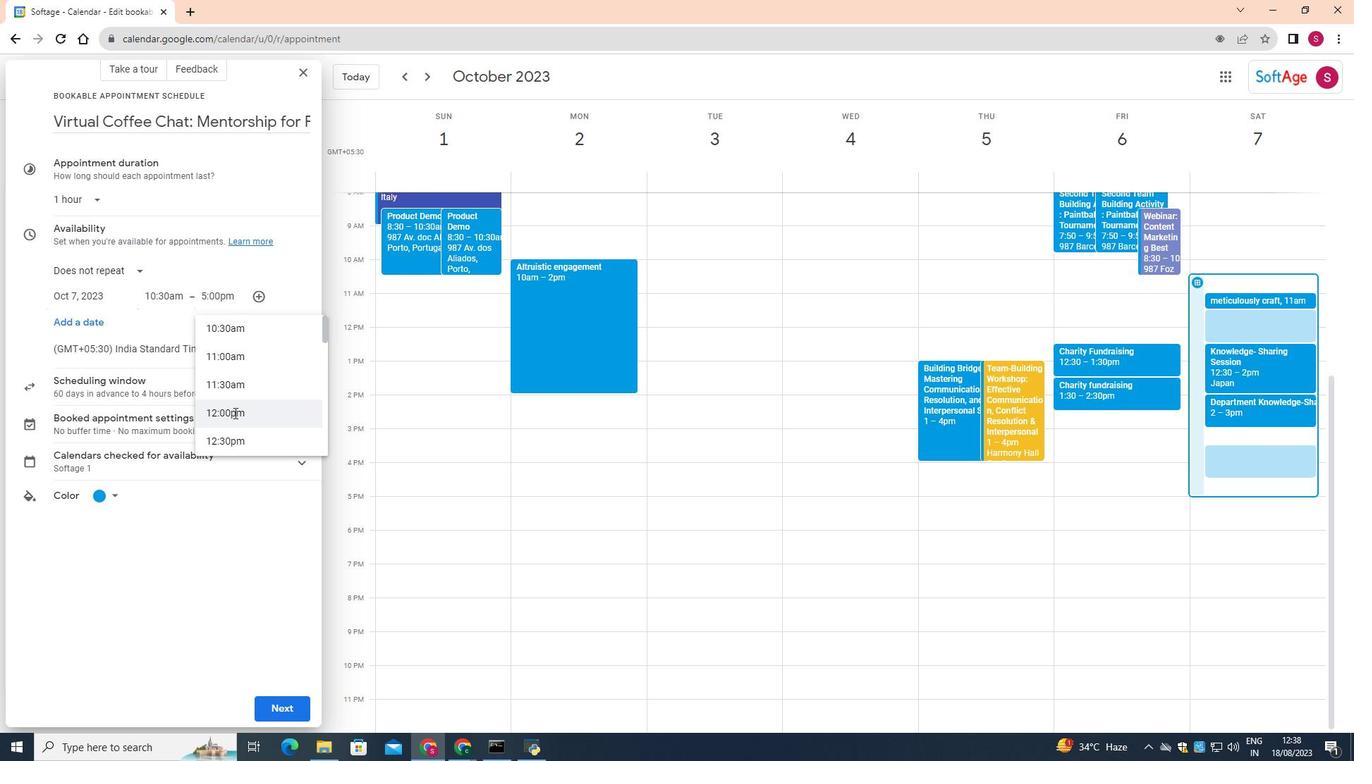 
Action: Mouse pressed left at (234, 413)
Screenshot: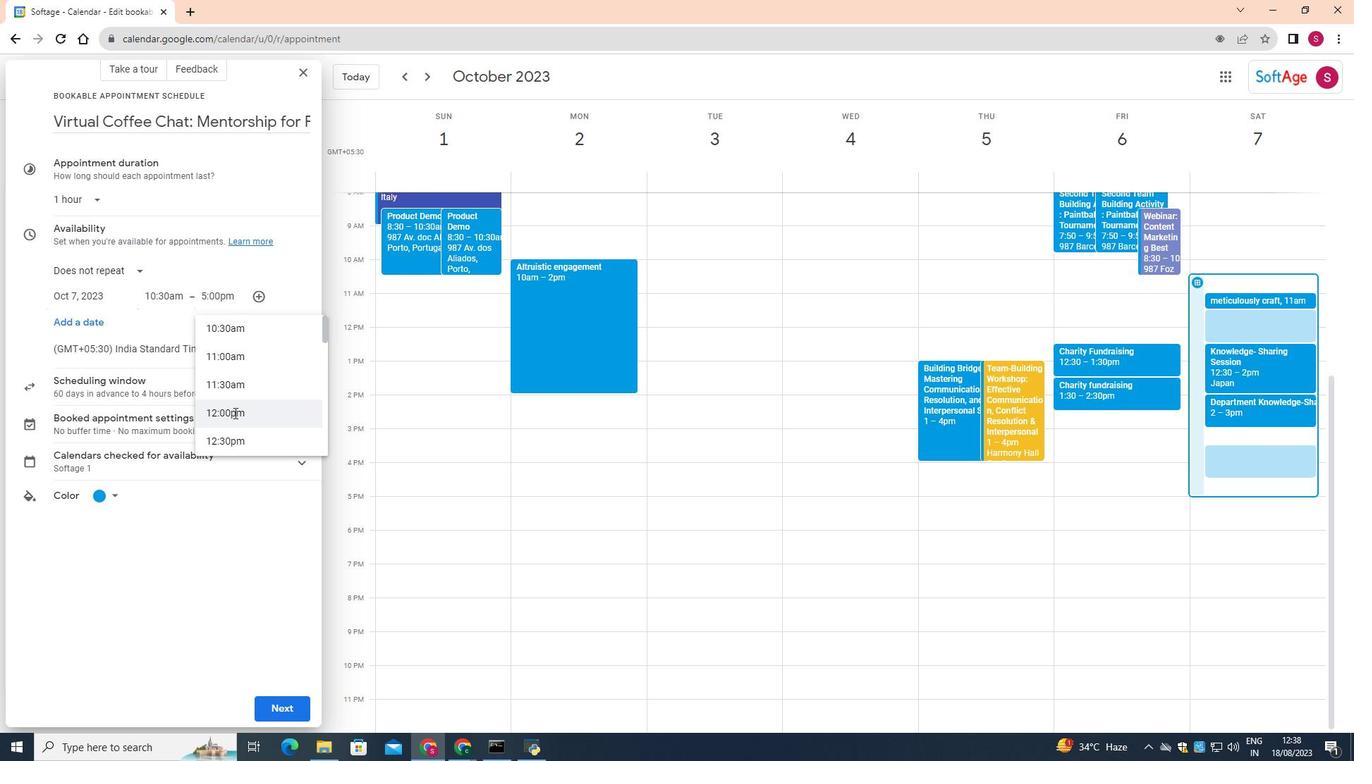 
Action: Mouse moved to (283, 708)
Screenshot: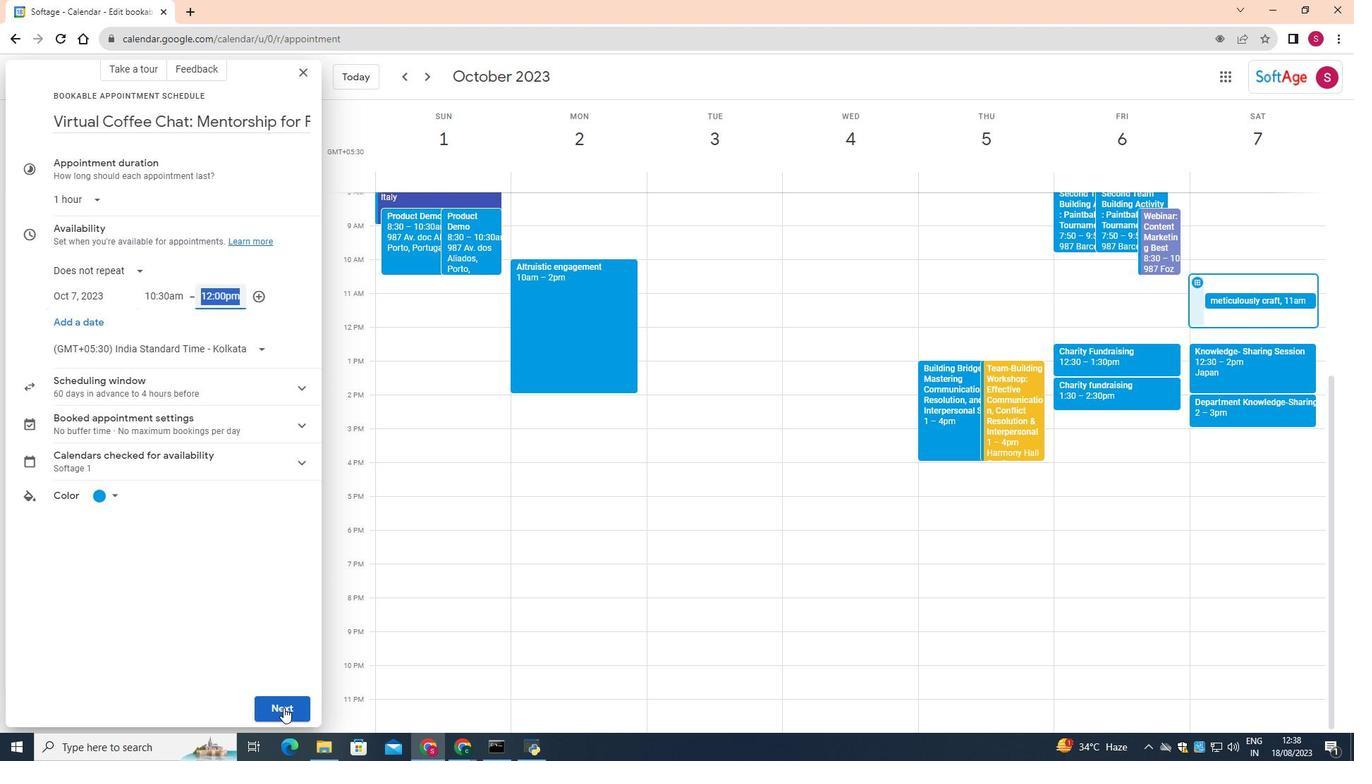 
Action: Mouse pressed left at (283, 708)
Screenshot: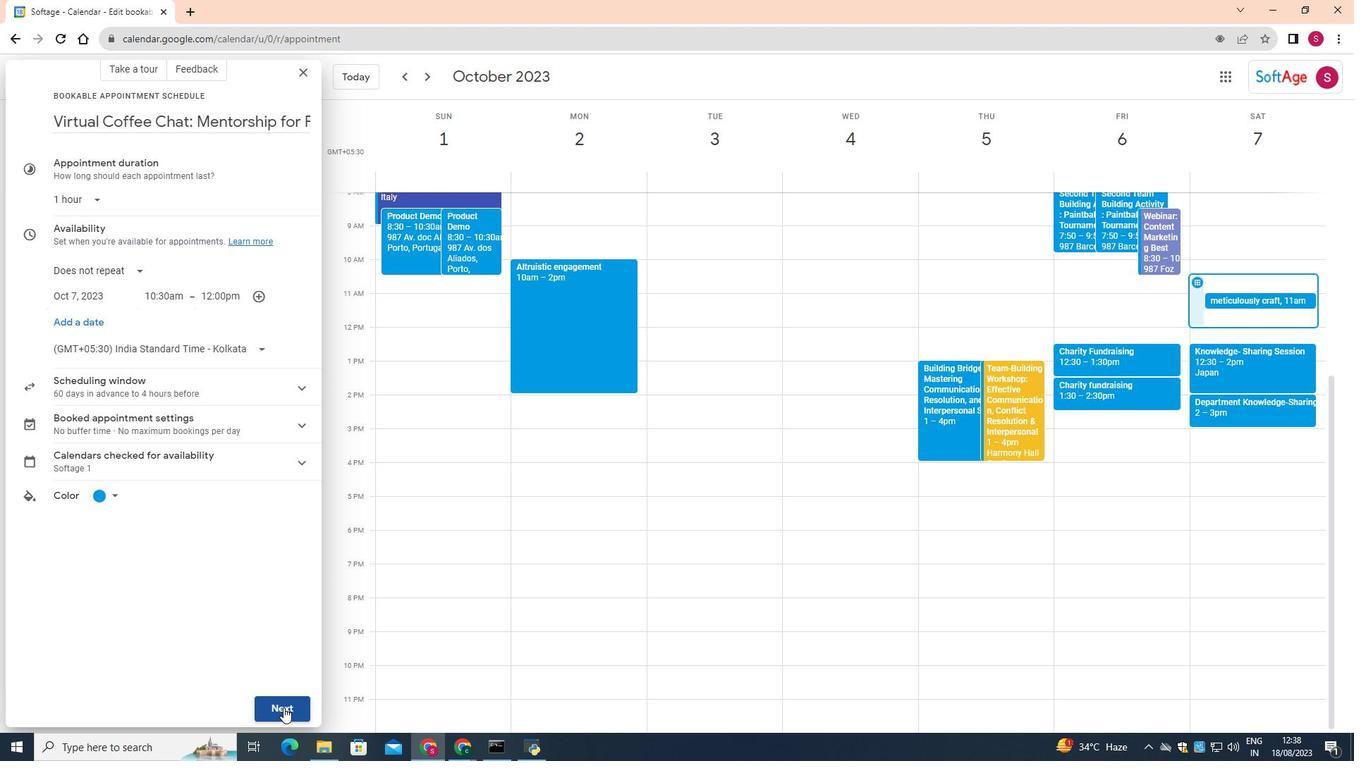 
Action: Mouse moved to (150, 382)
Screenshot: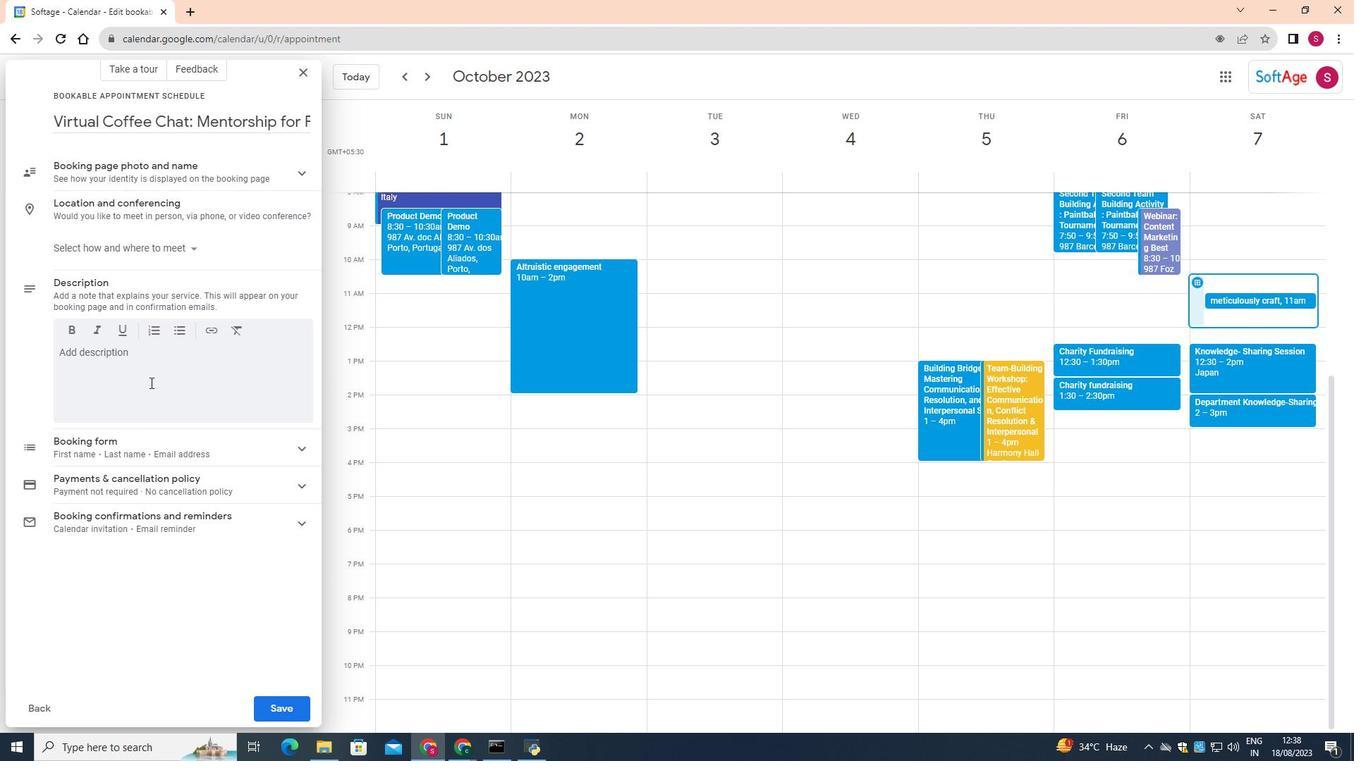
Action: Mouse pressed left at (150, 382)
Screenshot: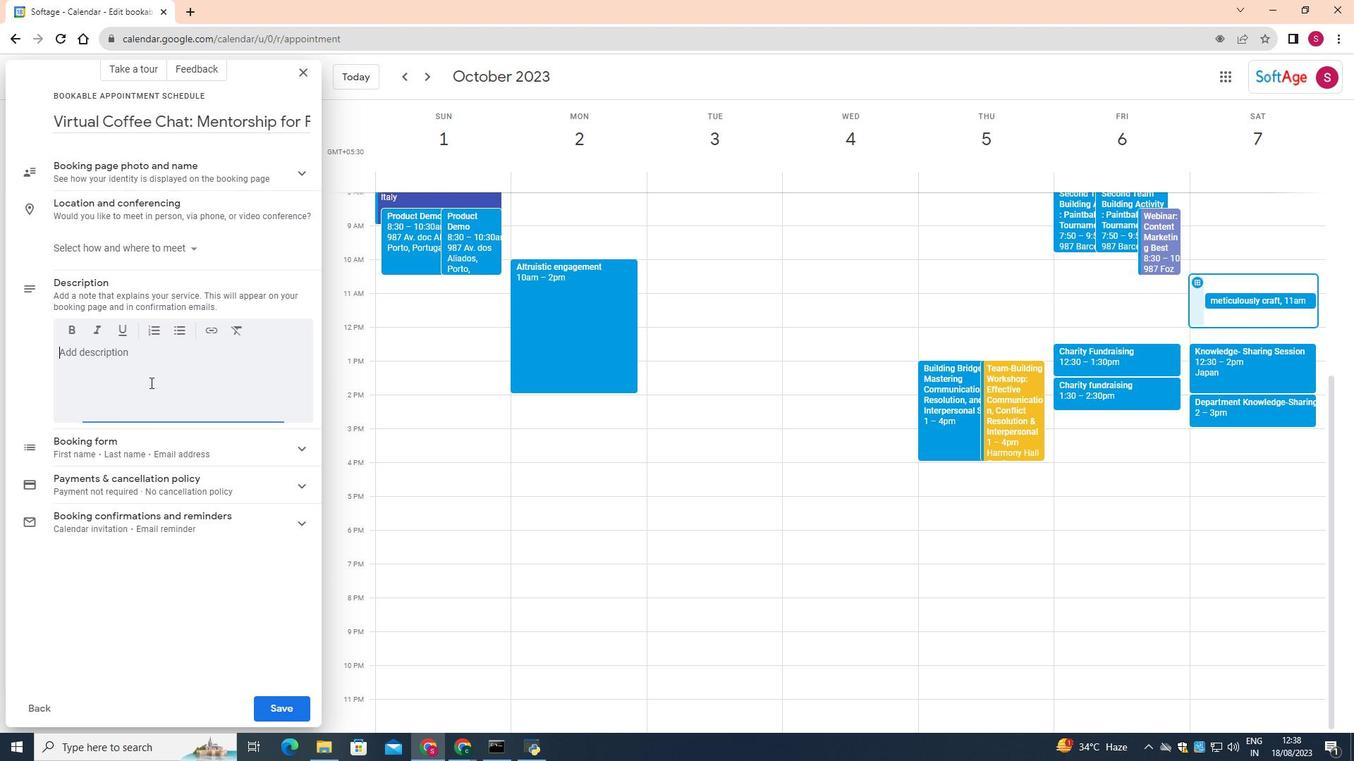 
Action: Key pressed <Key.shift>We<Key.space>believe<Key.space>in<Key.space>the<Key.space>power<Key.space>of<Key.space>guidance,<Key.space>shared<Key.space>experiences,<Key.space>and<Key.space>continous<Key.space>growth.<Key.space><Key.shift>To<Key.space>foster<Key.space>a<Key.space>culture<Key.space>of<Key.space>mentorship<Key.space>and<Key.space>professional<Key.space>development,<Key.space>we<Key.space>are<Key.space>excited<Key.space>to<Key.space>invite<Key.space>you<Key.space>to<Key.space>a<Key.space>special<Key.space><Key.shift>Virtual<Key.space><Key.shift>Coffee<Key.space><Key.shift>Chat<Key.space>where<Key.space>mentors<Key.space>within<Key.space>our<Key.space>organization<Key.space>will<Key.space>provide<Key.space>invaluable<Key.space>insights,<Key.space>career<Key.space>advice<Key.space>and<Key.space>guidance<Key.space>to<Key.space>our<Key.space>junior<Key.space>team<Key.space>members.
Screenshot: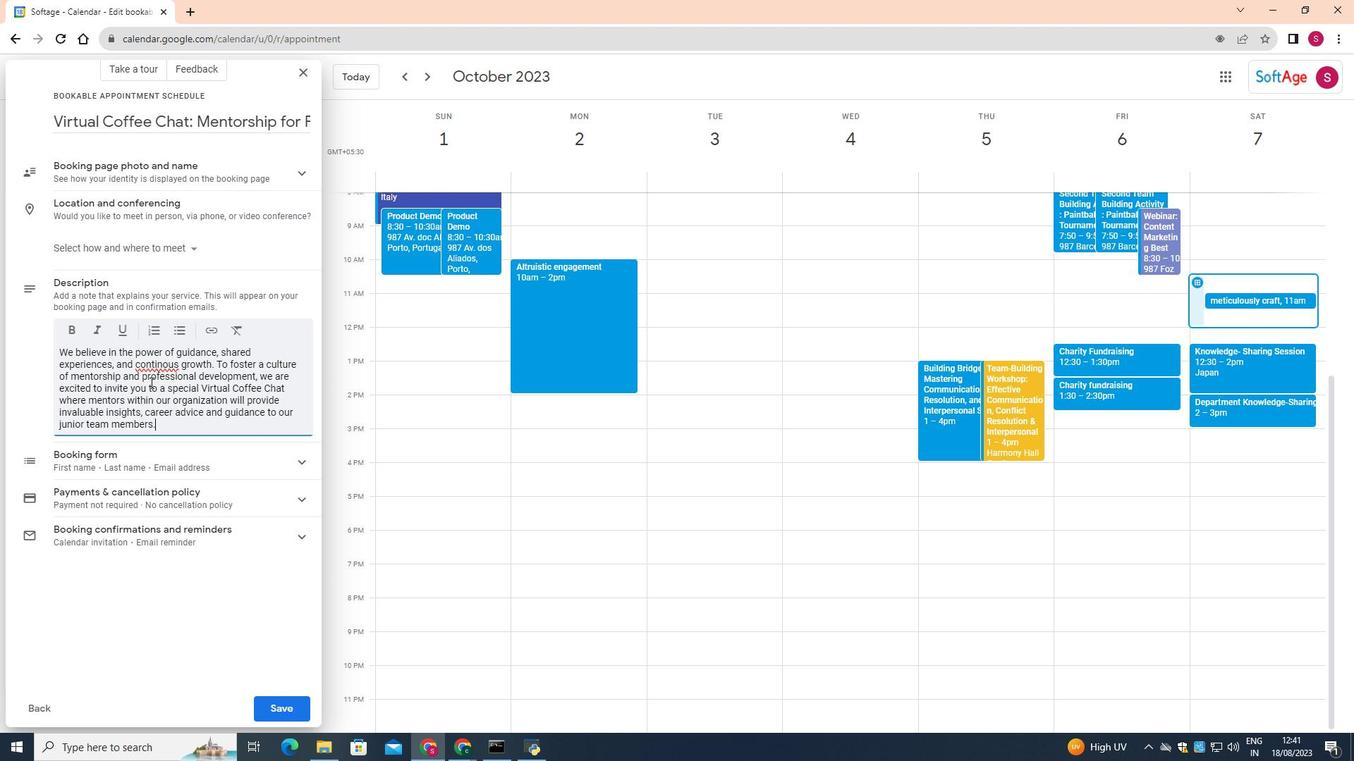 
Action: Mouse moved to (60, 351)
Screenshot: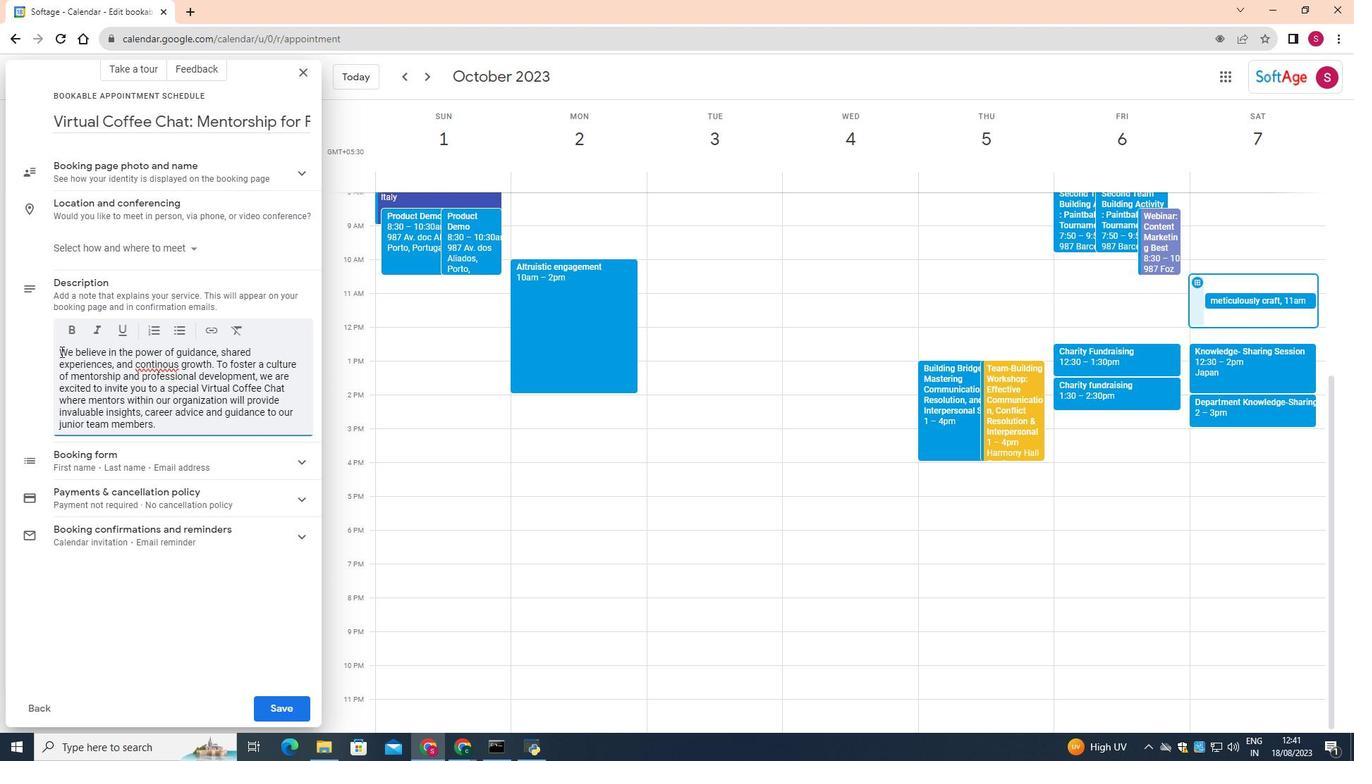 
Action: Mouse pressed left at (60, 351)
Screenshot: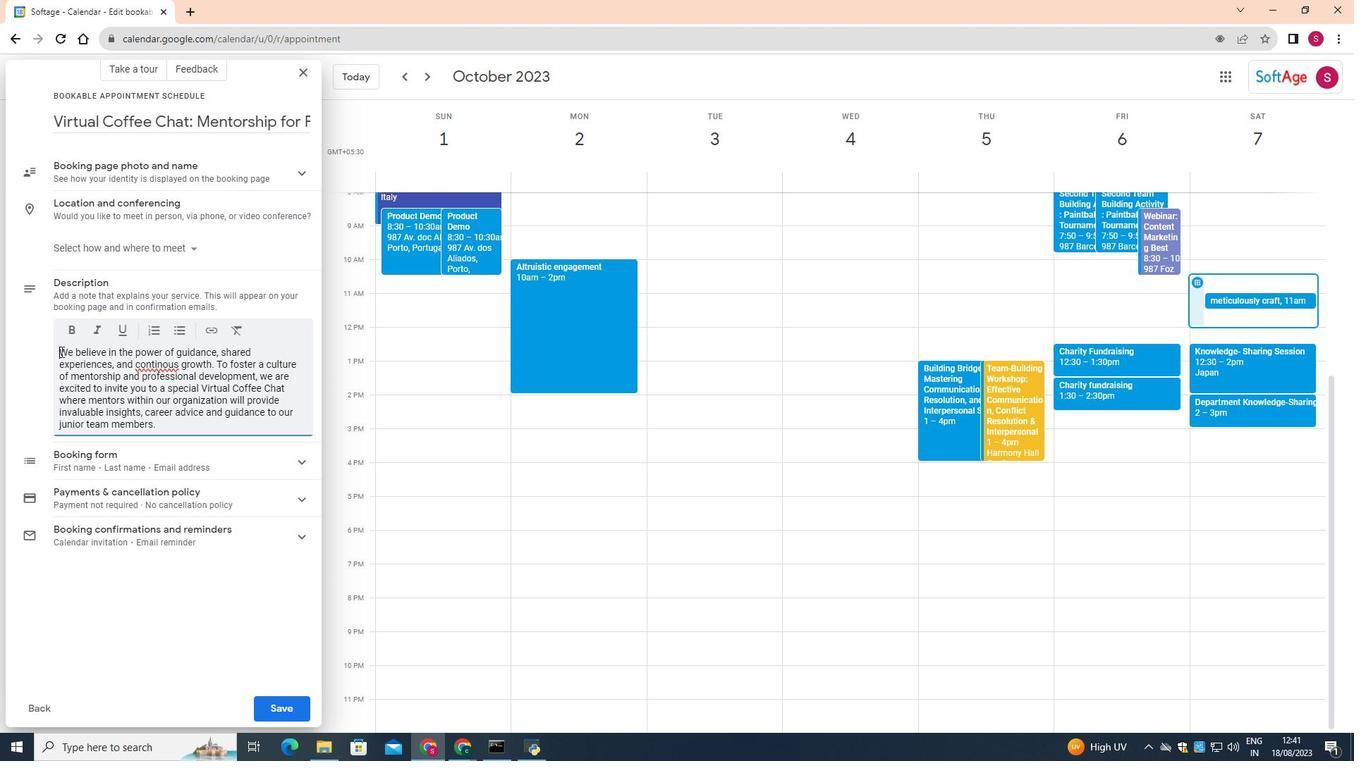 
Action: Mouse moved to (101, 332)
Screenshot: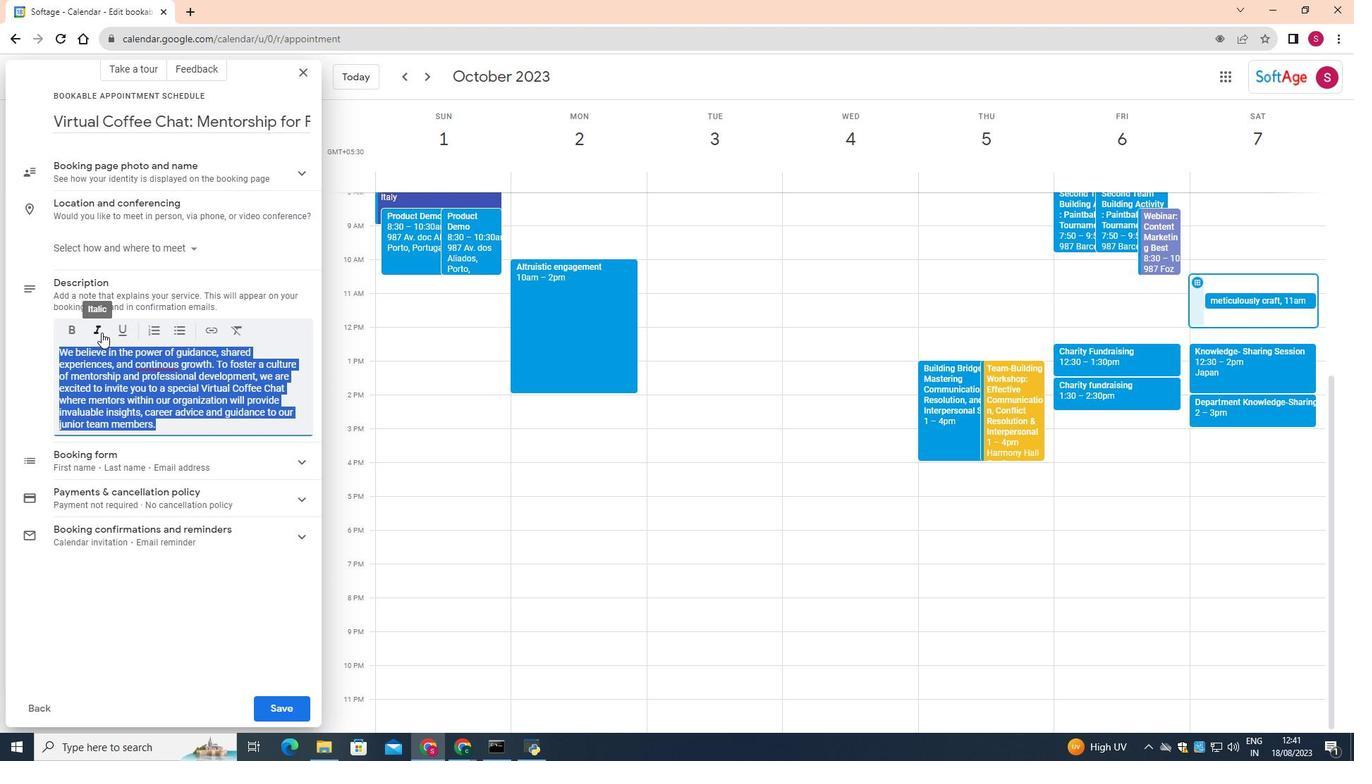 
Action: Mouse pressed left at (101, 332)
Screenshot: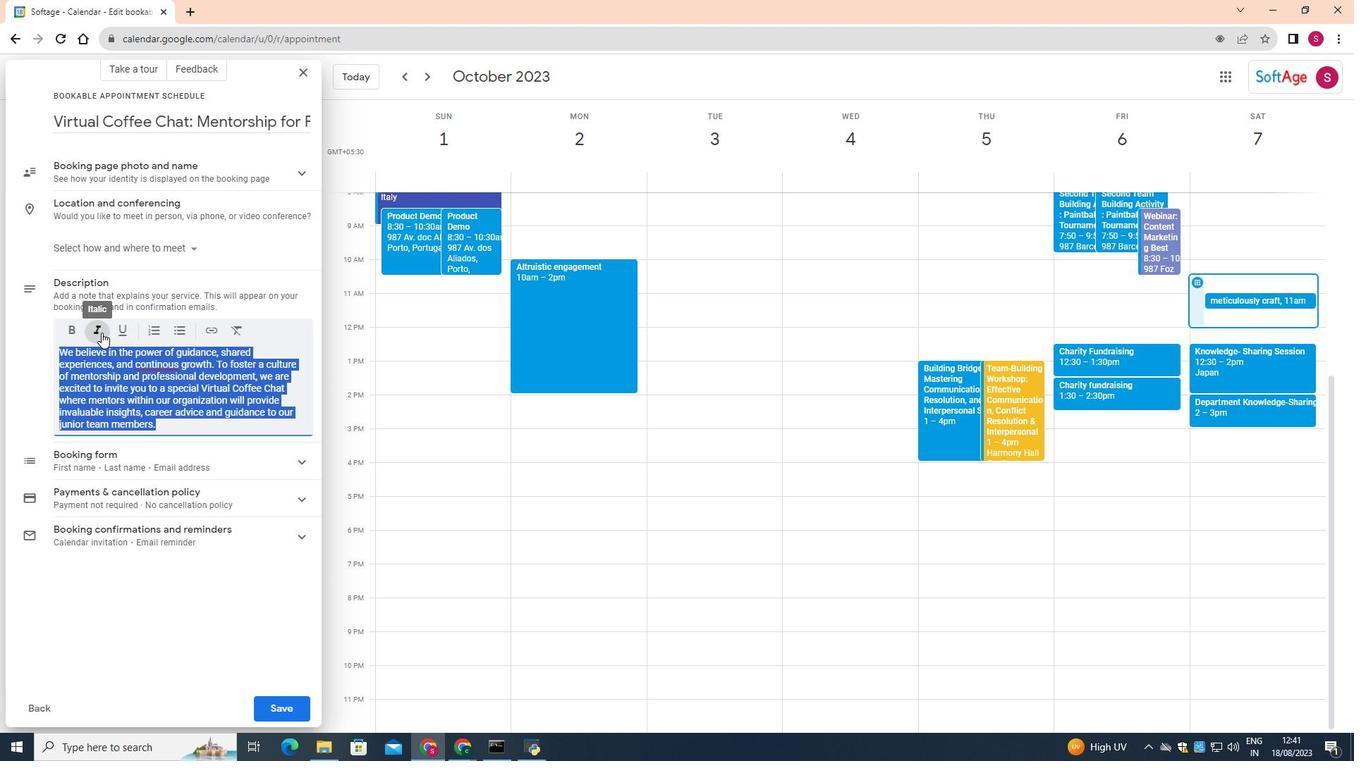 
Action: Mouse moved to (275, 703)
Screenshot: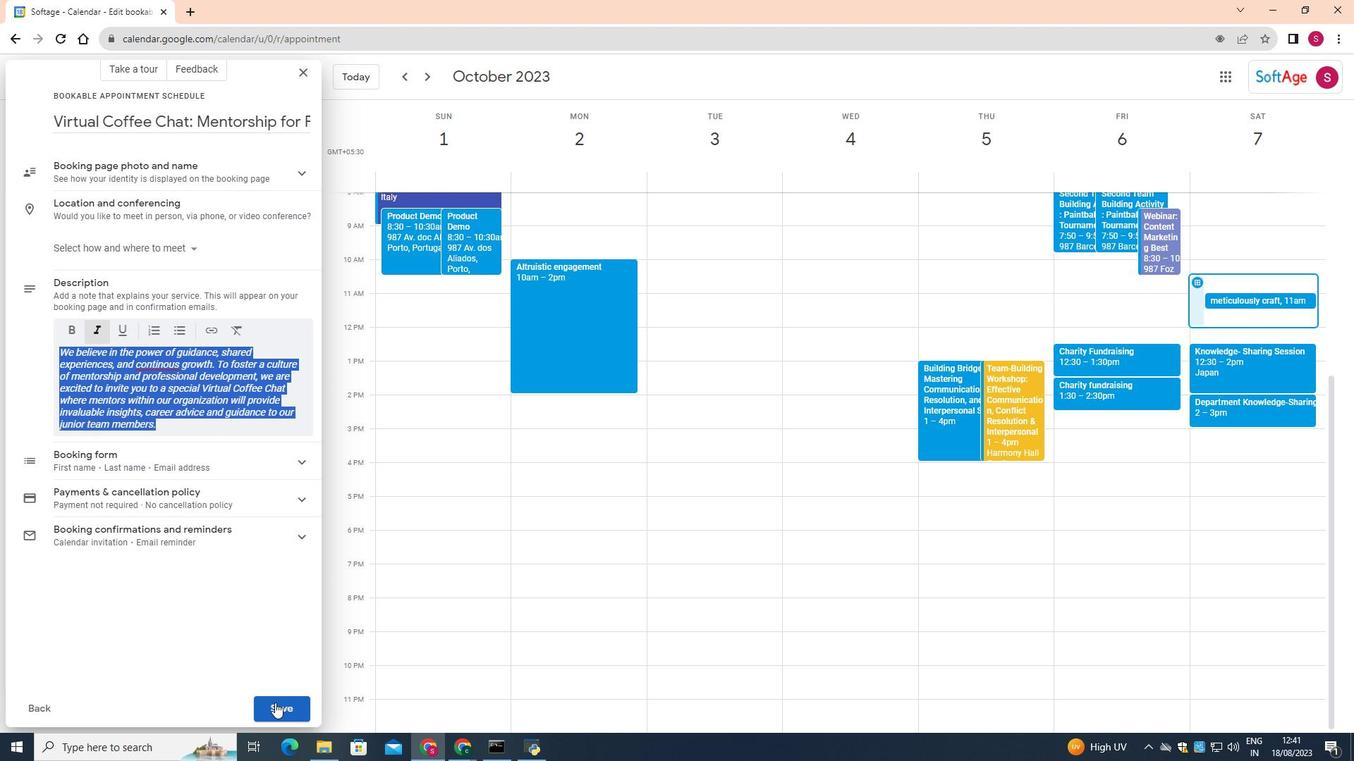 
Action: Mouse pressed left at (275, 703)
Screenshot: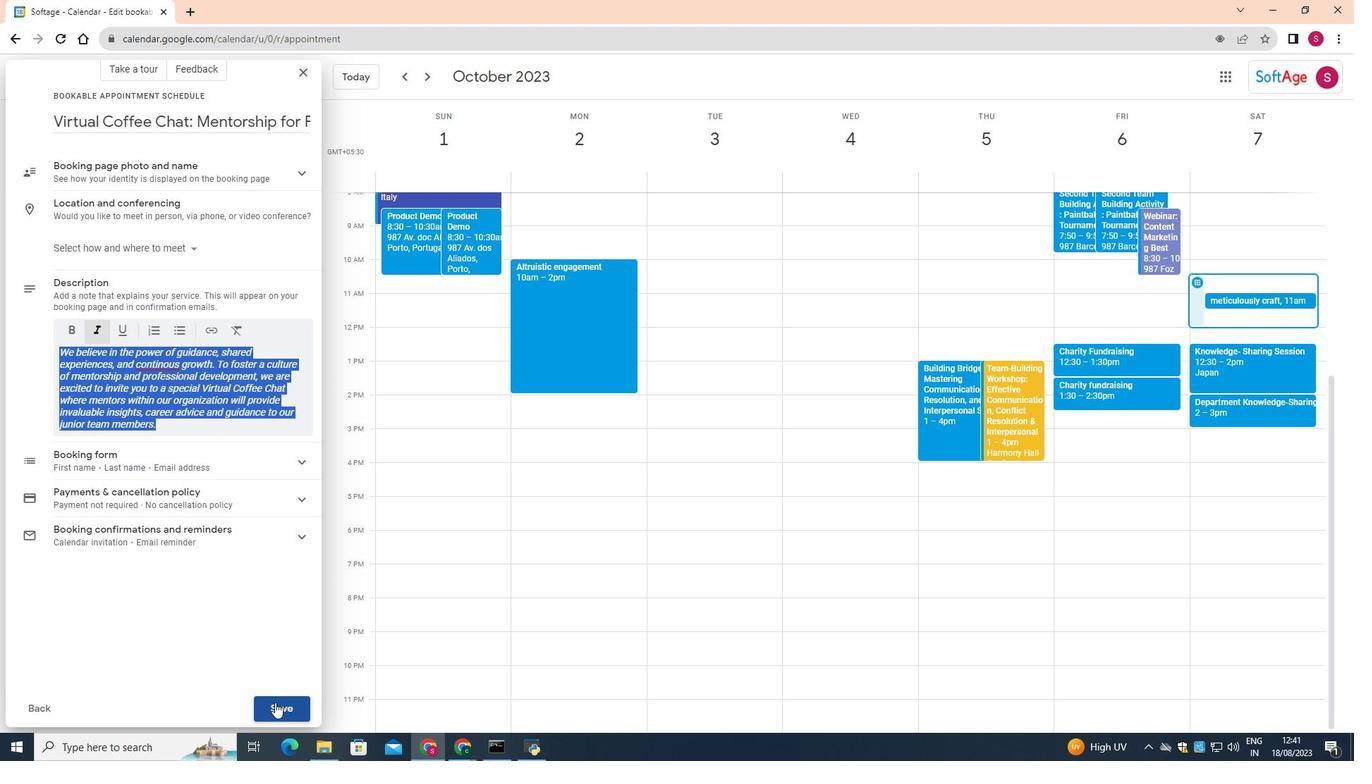 
Action: Mouse moved to (275, 700)
Screenshot: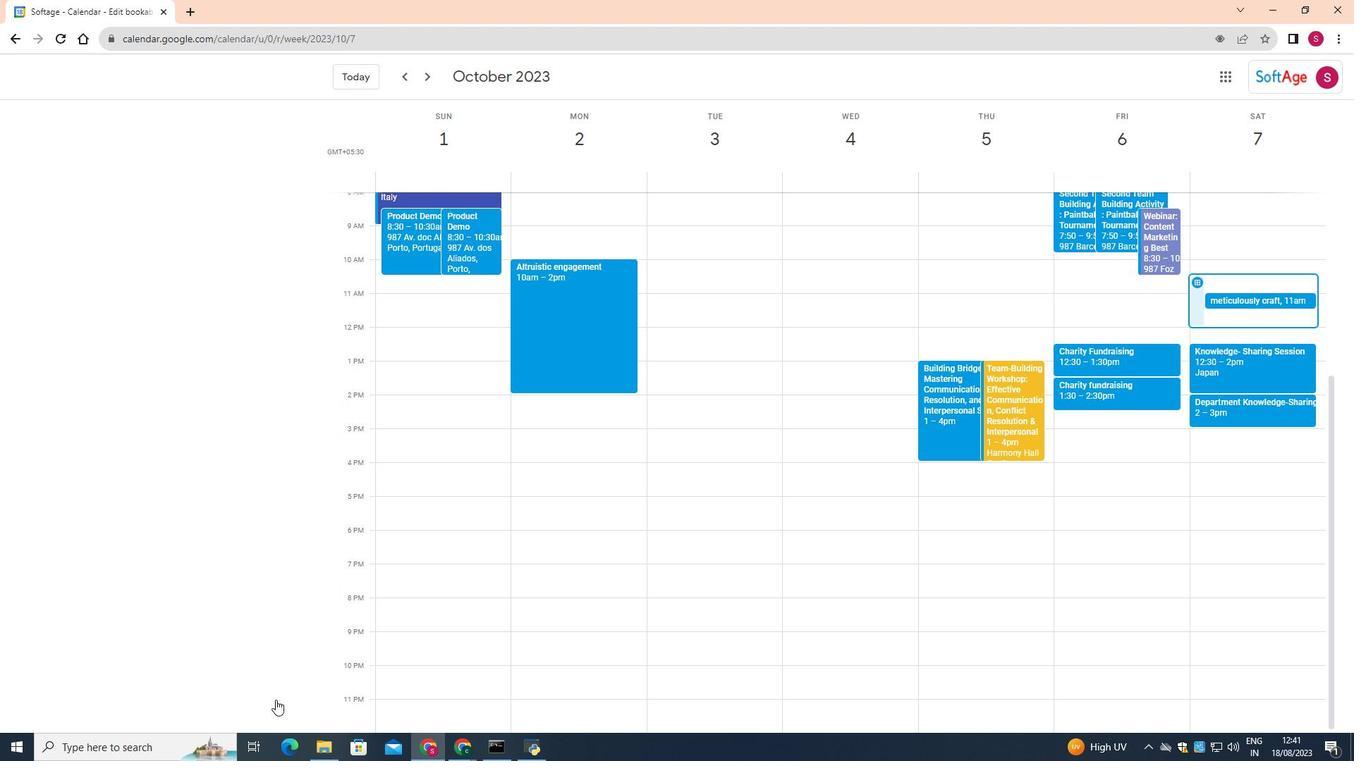 
